 Task: Find connections with filter location Khetia with filter topic #moneywith filter profile language English with filter current company PepsiCo with filter school Samrat Ashok Technological Institute with filter industry Economic Programs with filter service category FIle Management with filter keywords title Sales Associate
Action: Mouse moved to (295, 198)
Screenshot: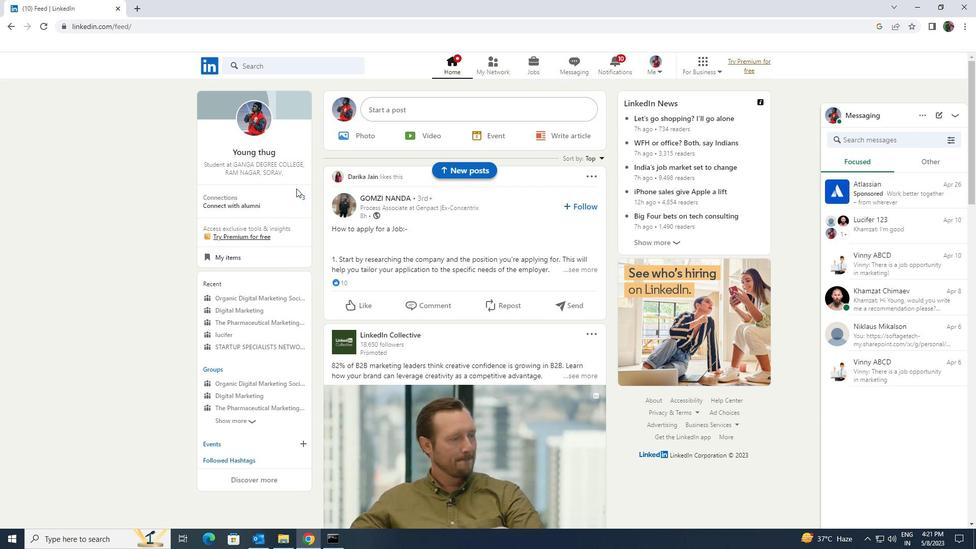 
Action: Mouse pressed left at (295, 198)
Screenshot: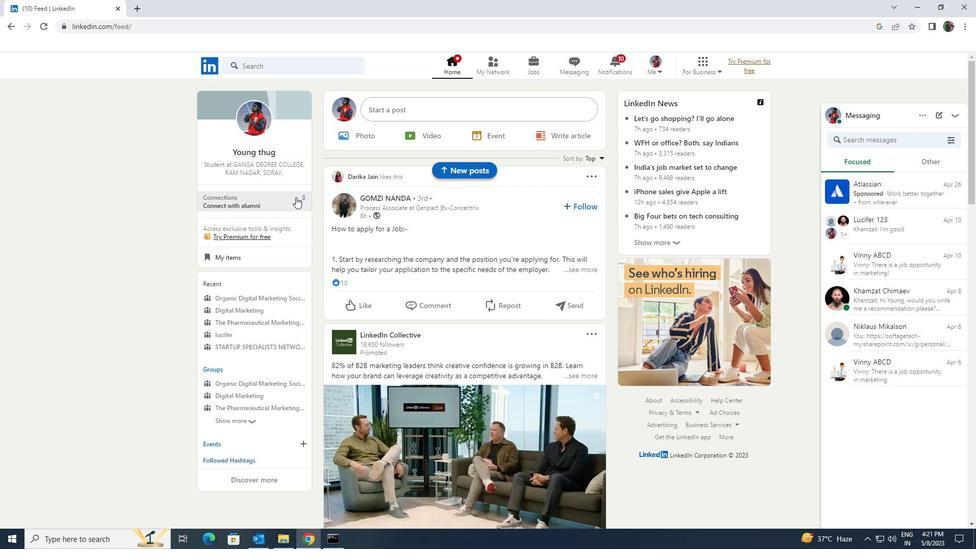 
Action: Mouse moved to (285, 123)
Screenshot: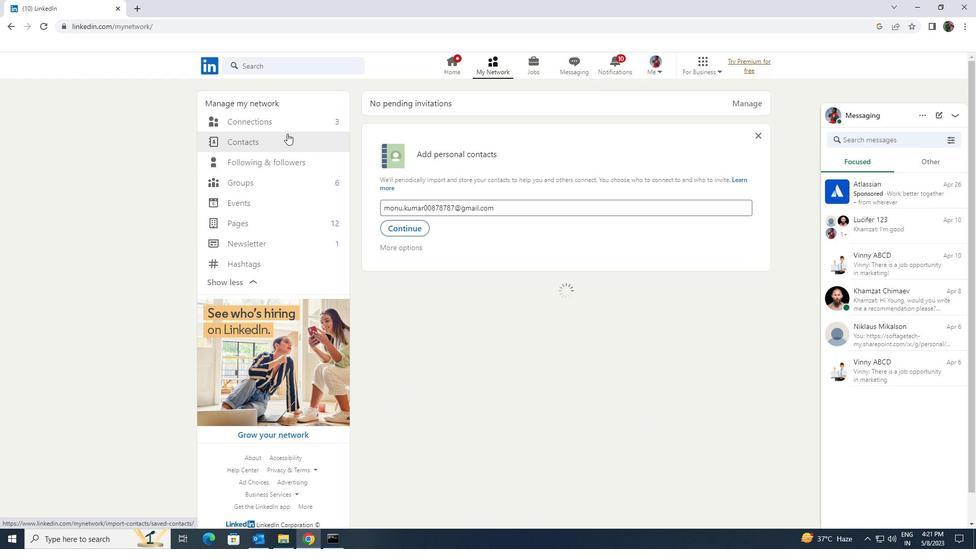 
Action: Mouse pressed left at (285, 123)
Screenshot: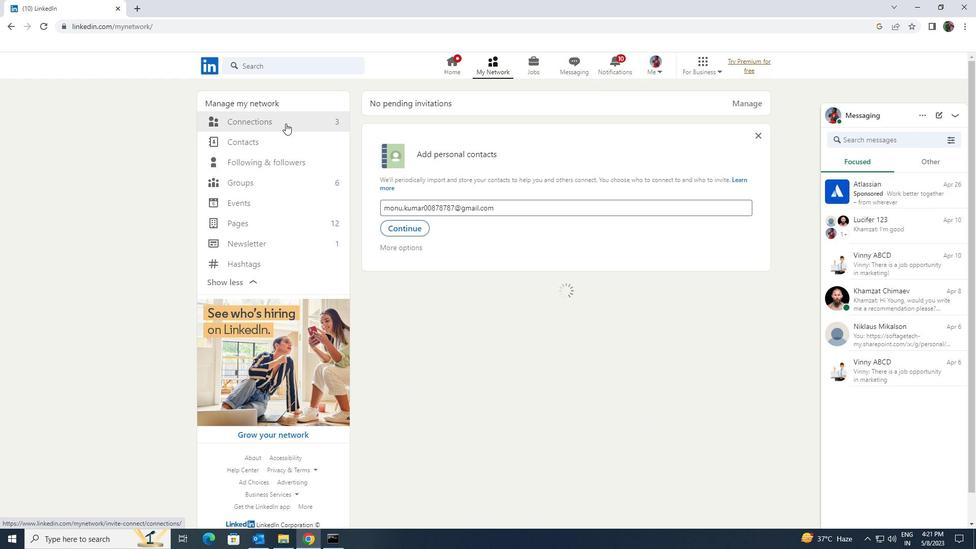 
Action: Mouse moved to (556, 125)
Screenshot: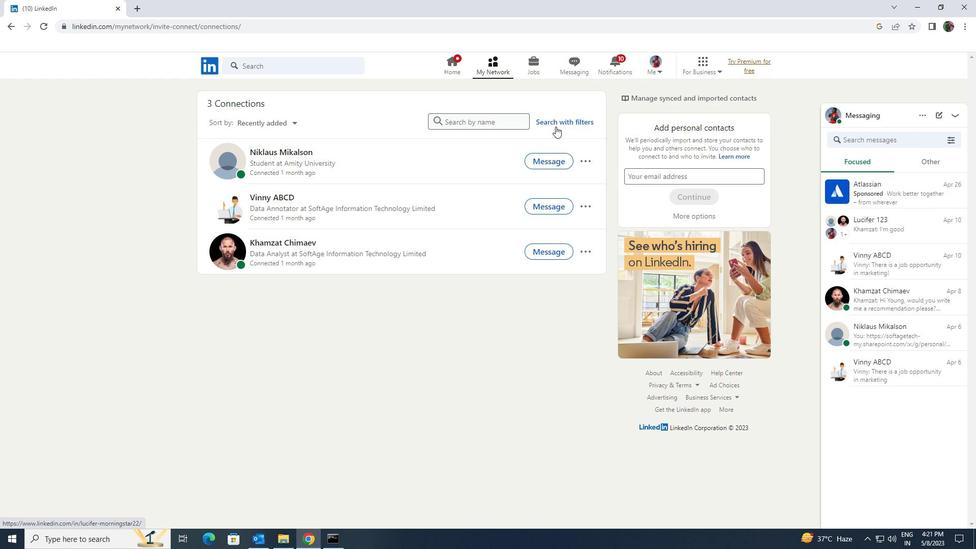 
Action: Mouse pressed left at (556, 125)
Screenshot: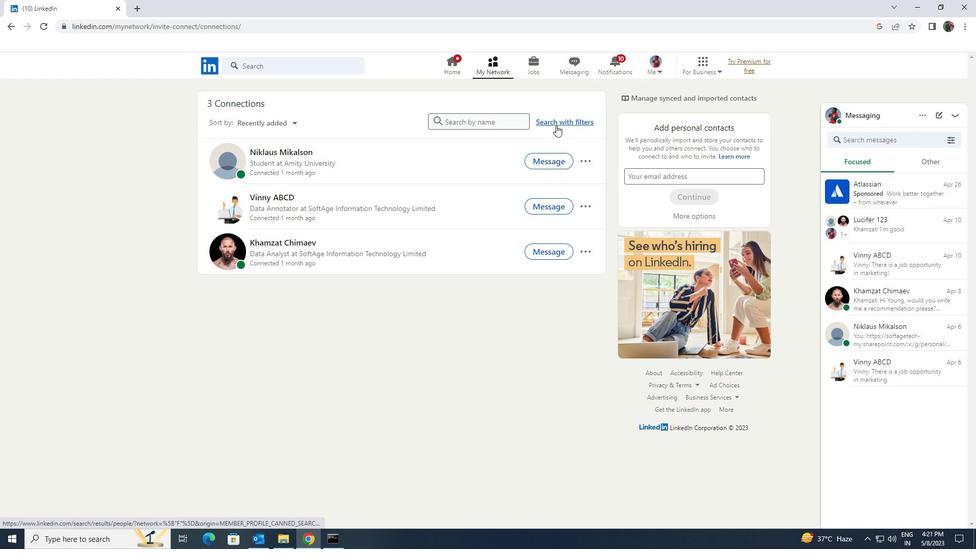 
Action: Mouse moved to (522, 96)
Screenshot: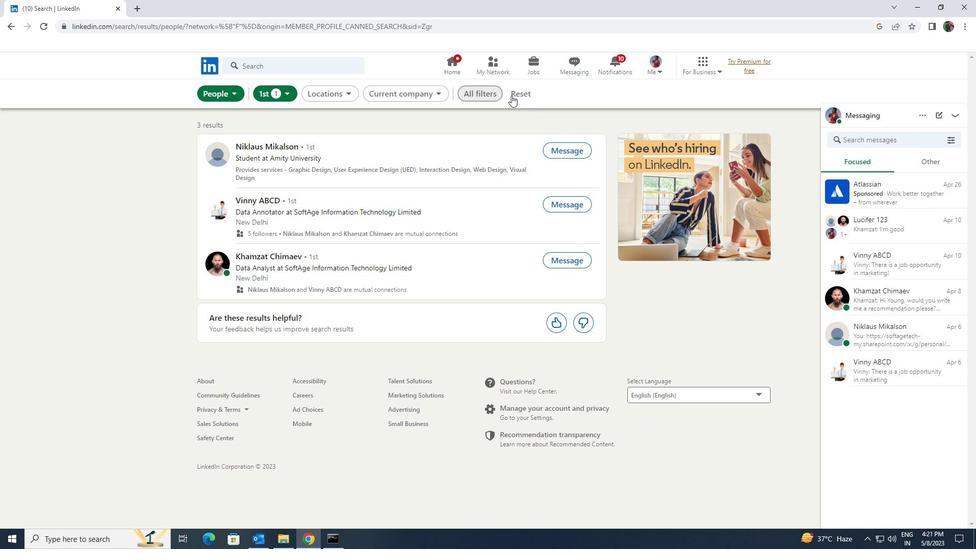 
Action: Mouse pressed left at (522, 96)
Screenshot: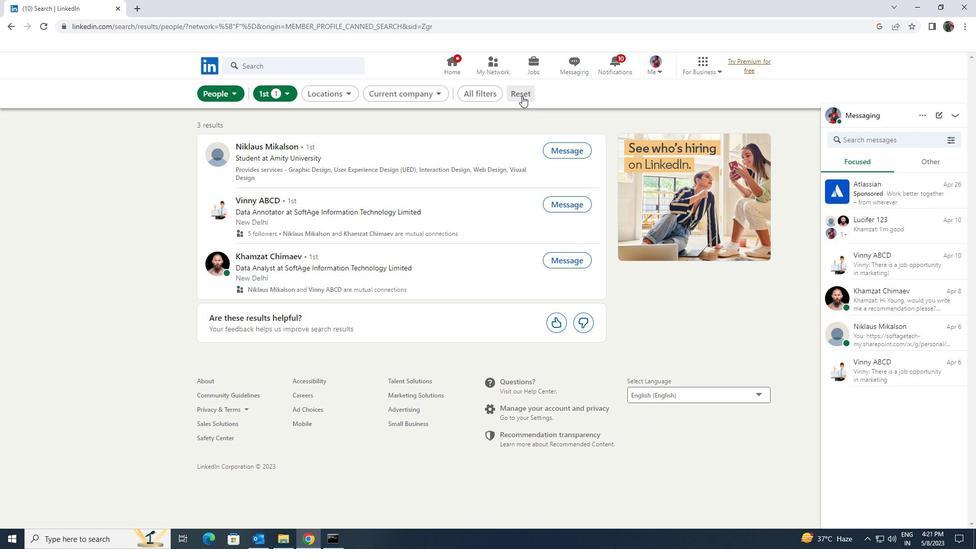 
Action: Mouse moved to (486, 93)
Screenshot: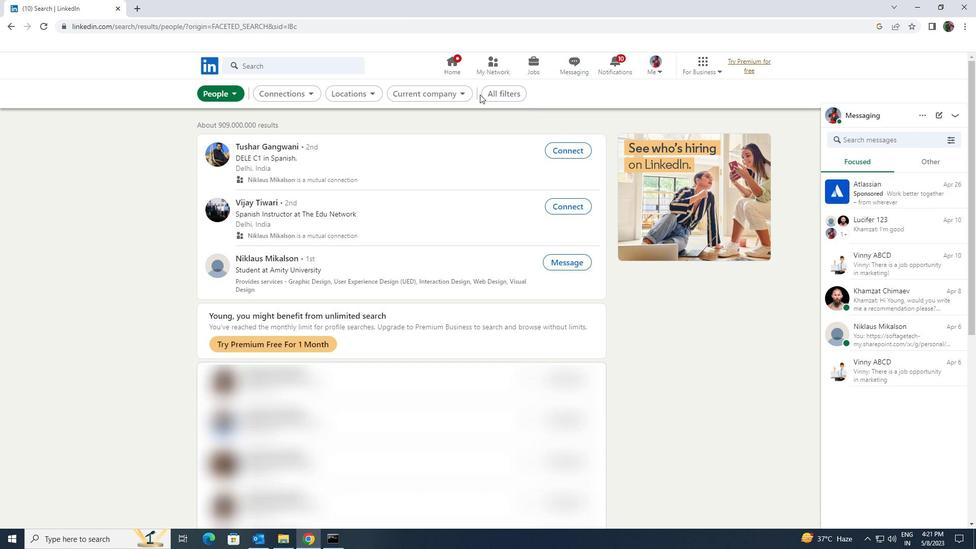 
Action: Mouse pressed left at (486, 93)
Screenshot: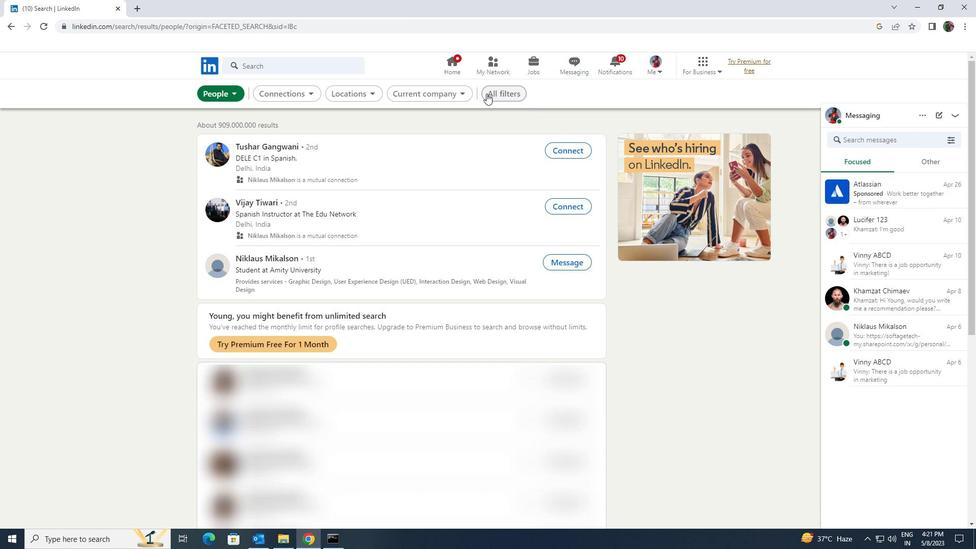 
Action: Mouse moved to (846, 396)
Screenshot: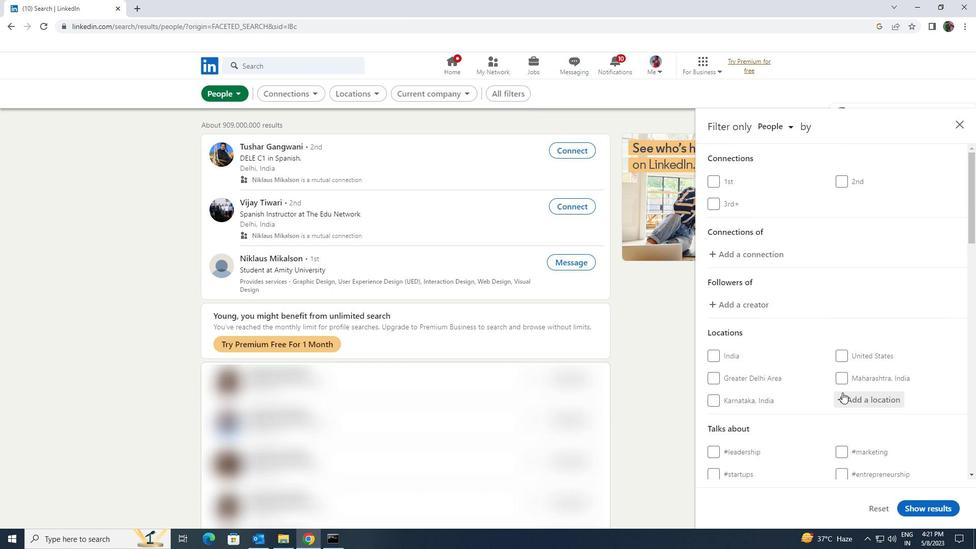 
Action: Mouse pressed left at (846, 396)
Screenshot: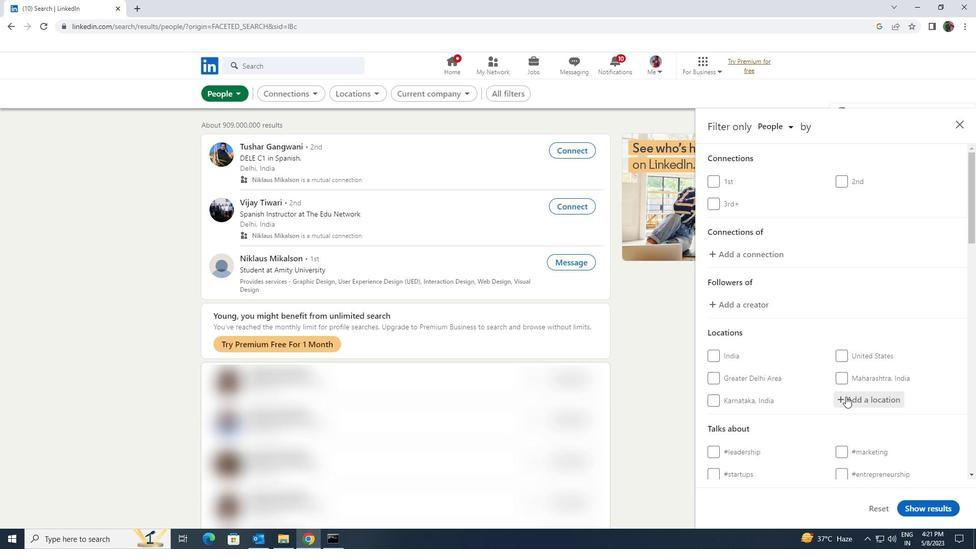 
Action: Key pressed <Key.shift>KHR<Key.backspace>ETIA
Screenshot: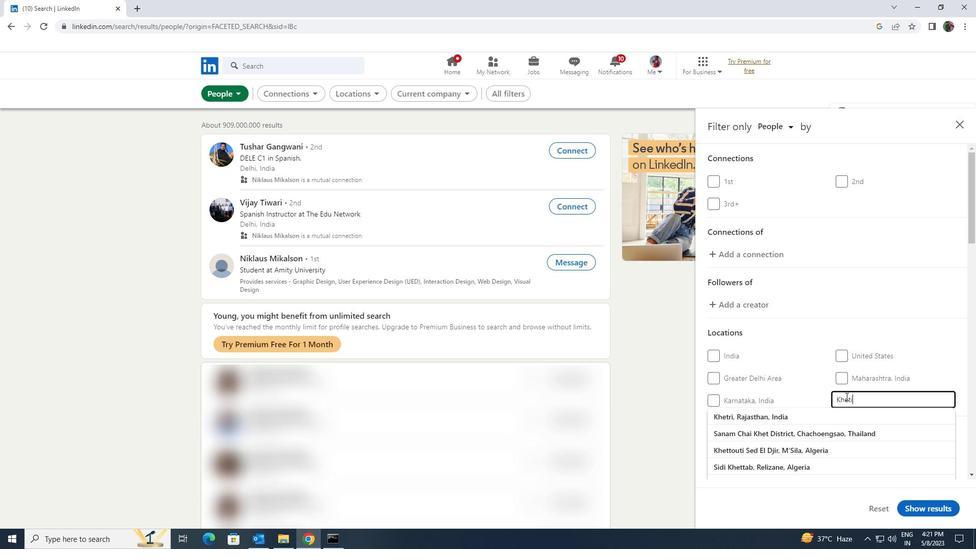 
Action: Mouse scrolled (846, 396) with delta (0, 0)
Screenshot: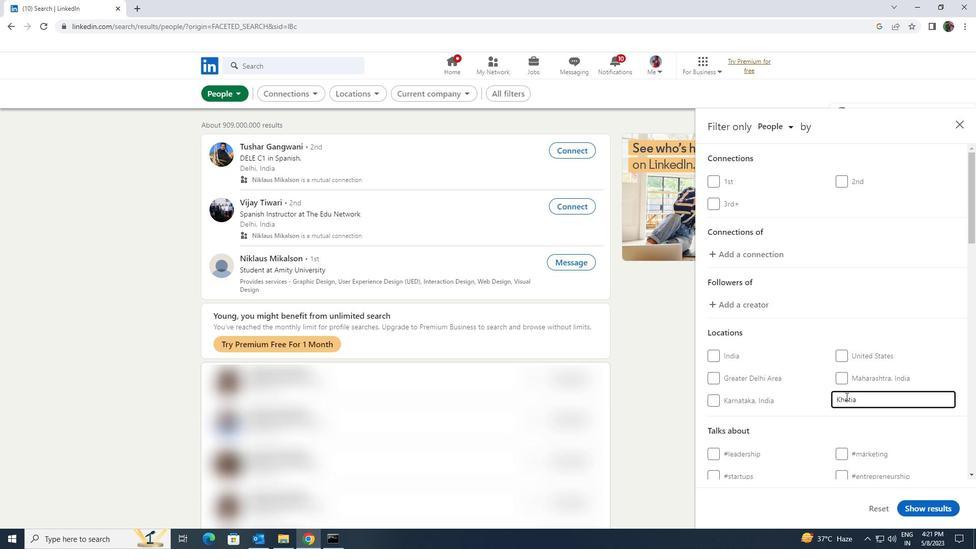 
Action: Mouse scrolled (846, 396) with delta (0, 0)
Screenshot: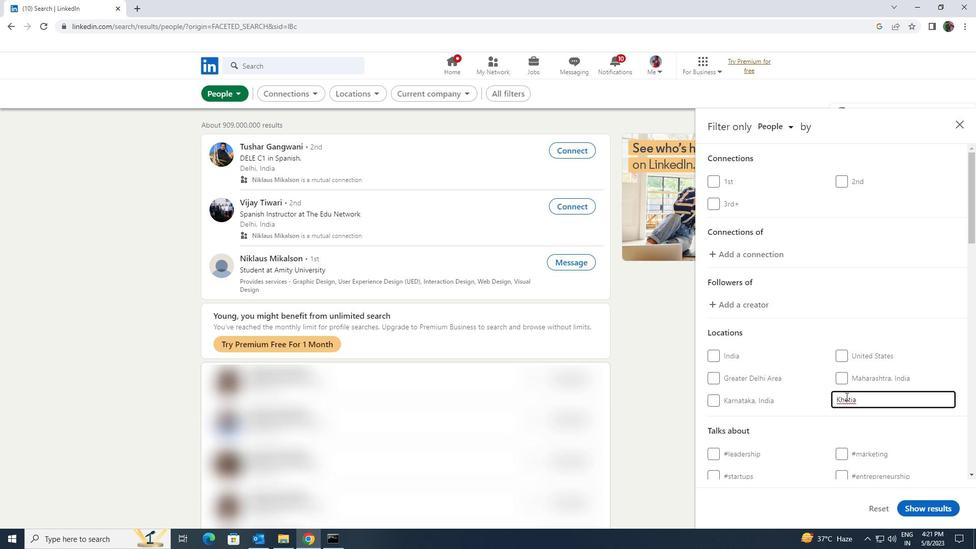 
Action: Mouse pressed left at (846, 396)
Screenshot: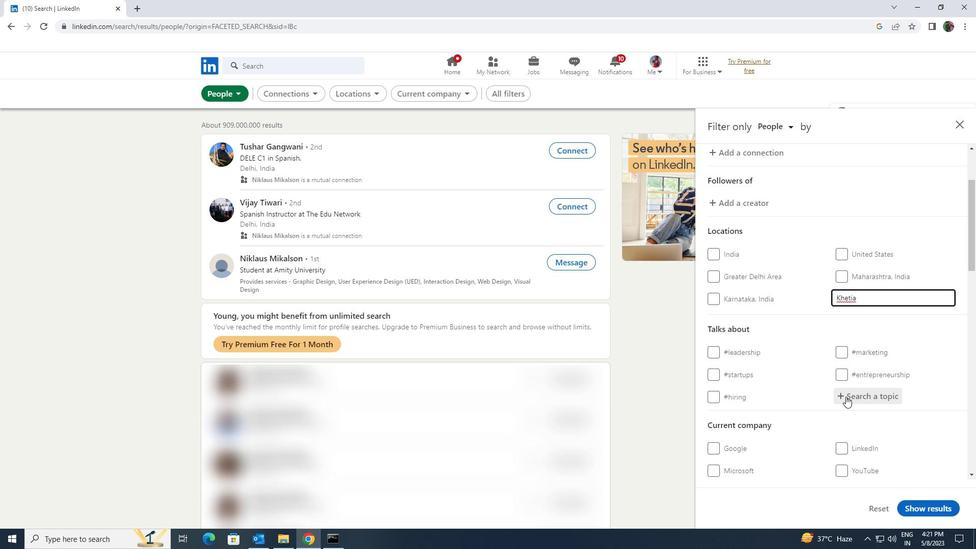
Action: Key pressed <Key.shift><Key.shift><Key.shift><Key.shift>MONEY
Screenshot: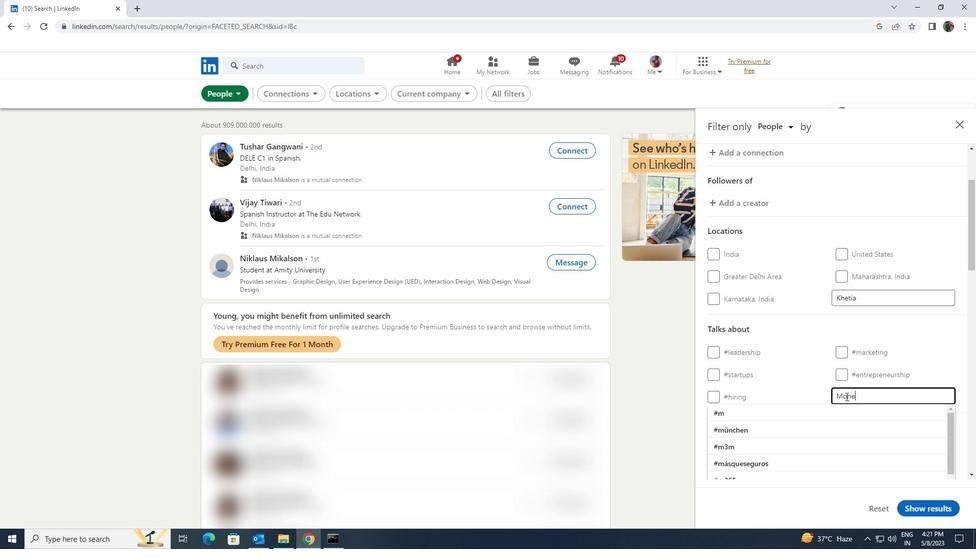 
Action: Mouse moved to (843, 407)
Screenshot: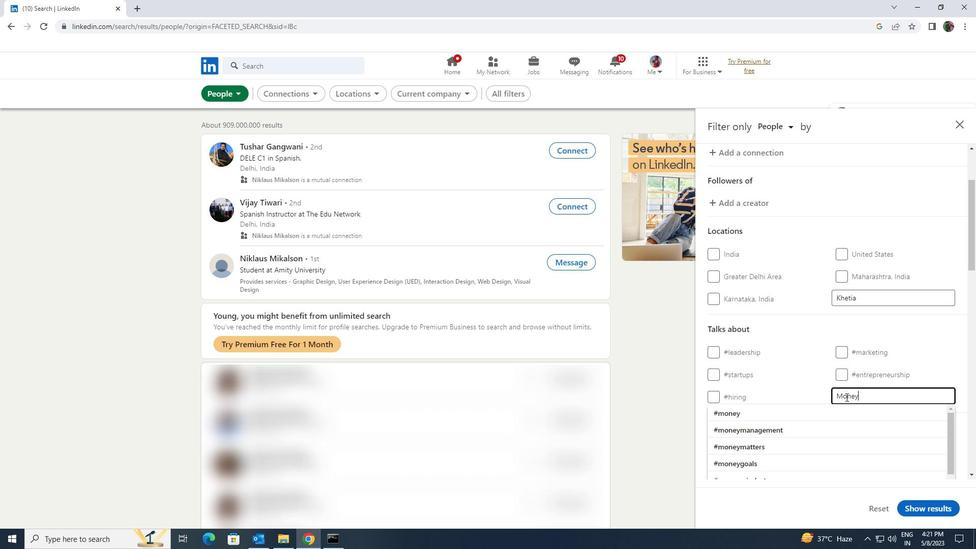 
Action: Mouse pressed left at (843, 407)
Screenshot: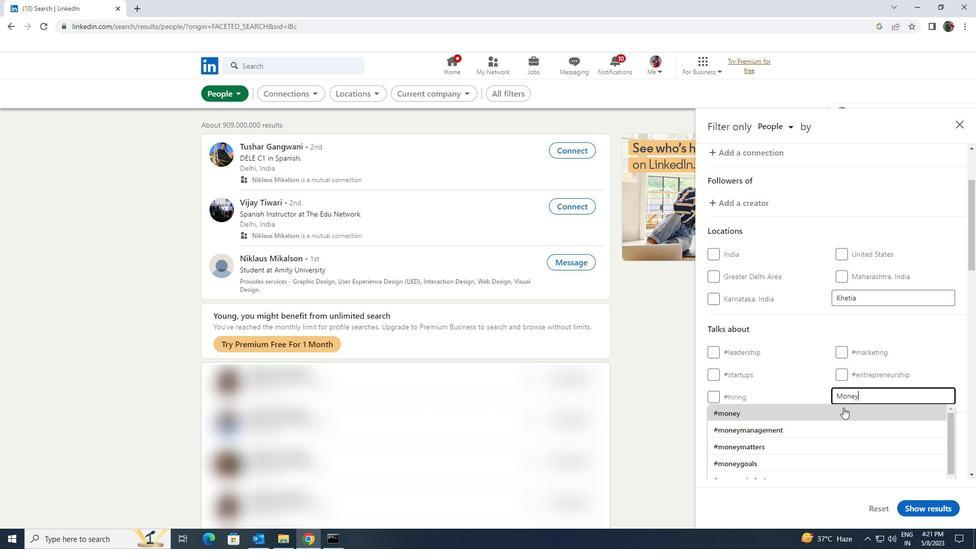 
Action: Mouse scrolled (843, 407) with delta (0, 0)
Screenshot: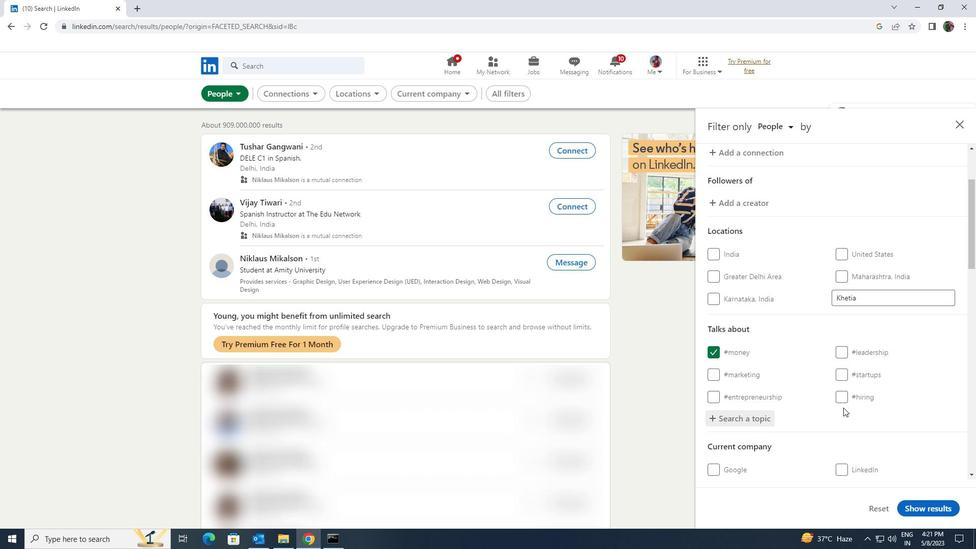 
Action: Mouse scrolled (843, 407) with delta (0, 0)
Screenshot: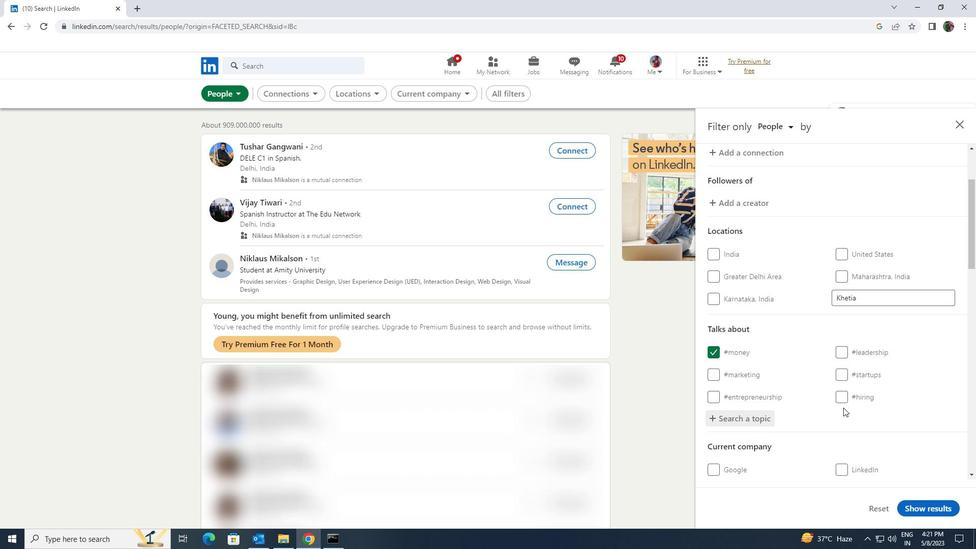 
Action: Mouse scrolled (843, 407) with delta (0, 0)
Screenshot: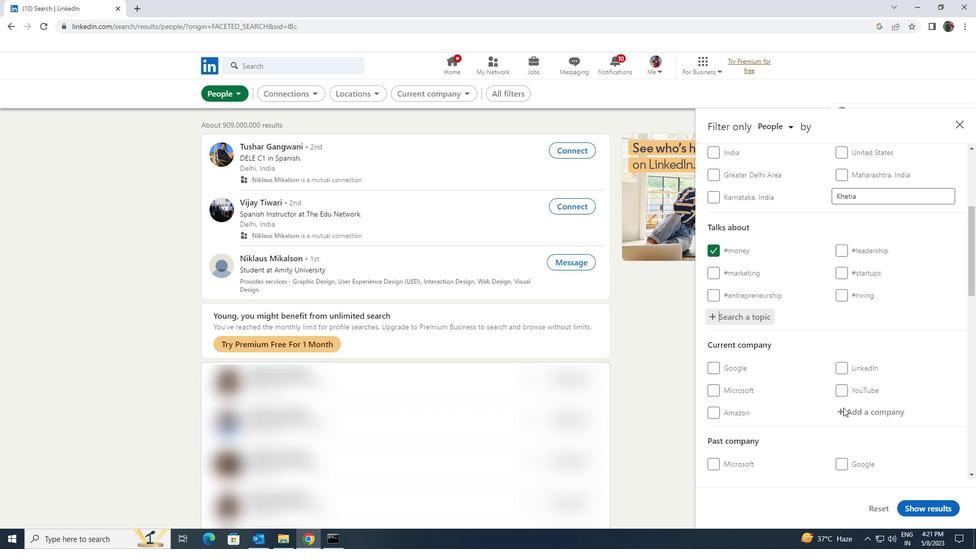 
Action: Mouse moved to (844, 408)
Screenshot: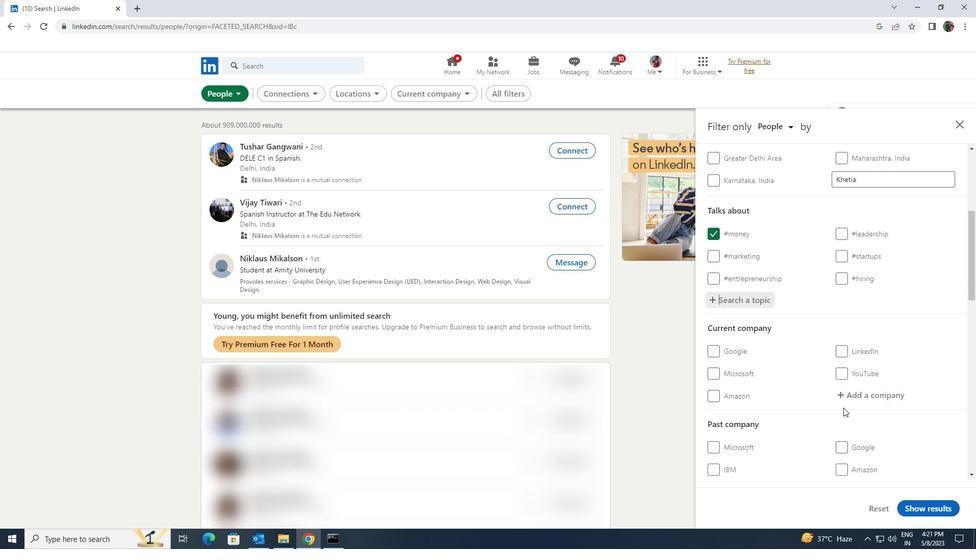 
Action: Mouse scrolled (844, 407) with delta (0, 0)
Screenshot: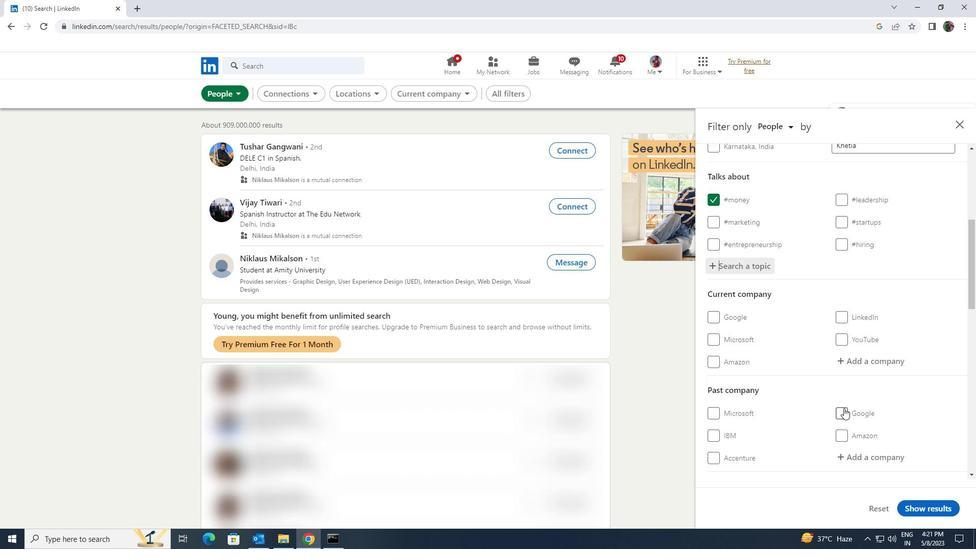 
Action: Mouse scrolled (844, 407) with delta (0, 0)
Screenshot: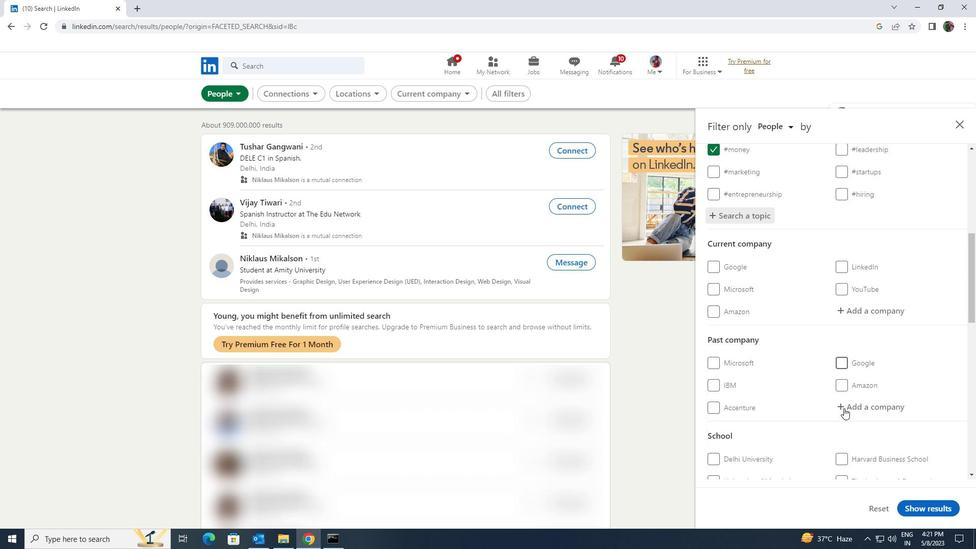 
Action: Mouse scrolled (844, 407) with delta (0, 0)
Screenshot: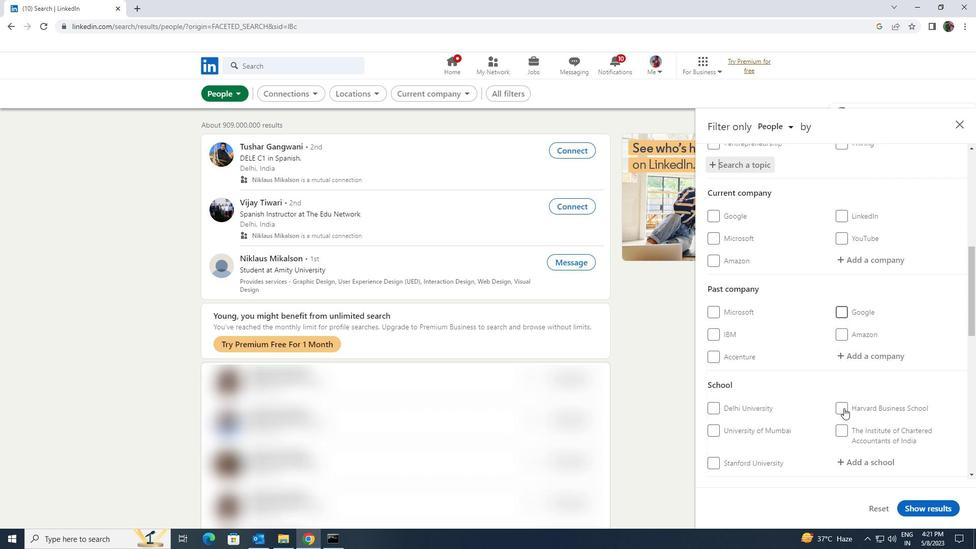 
Action: Mouse scrolled (844, 407) with delta (0, 0)
Screenshot: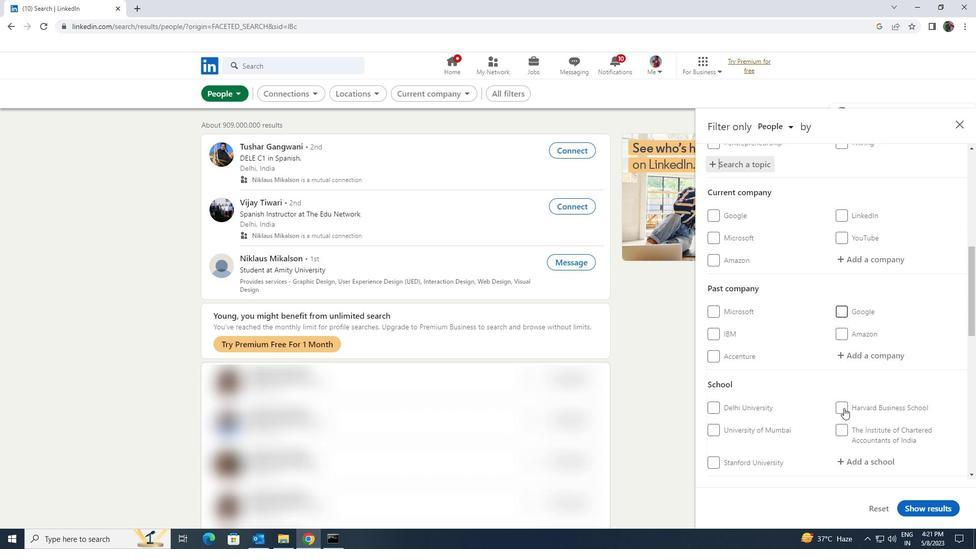 
Action: Mouse scrolled (844, 407) with delta (0, 0)
Screenshot: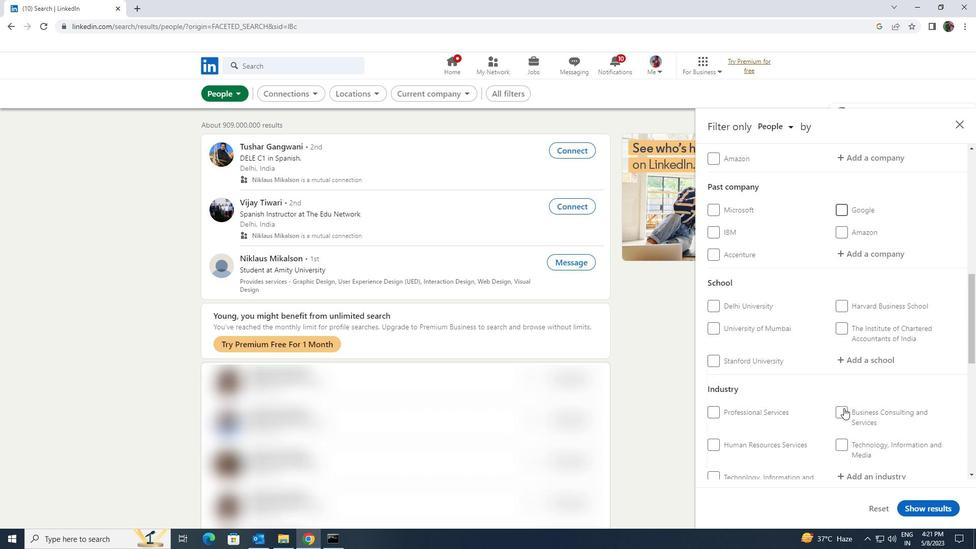 
Action: Mouse scrolled (844, 407) with delta (0, 0)
Screenshot: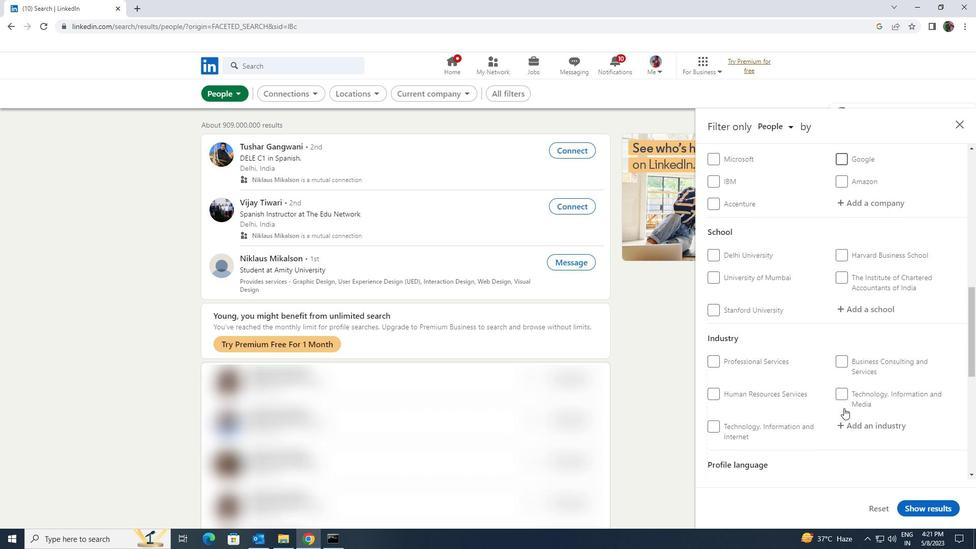 
Action: Mouse moved to (740, 435)
Screenshot: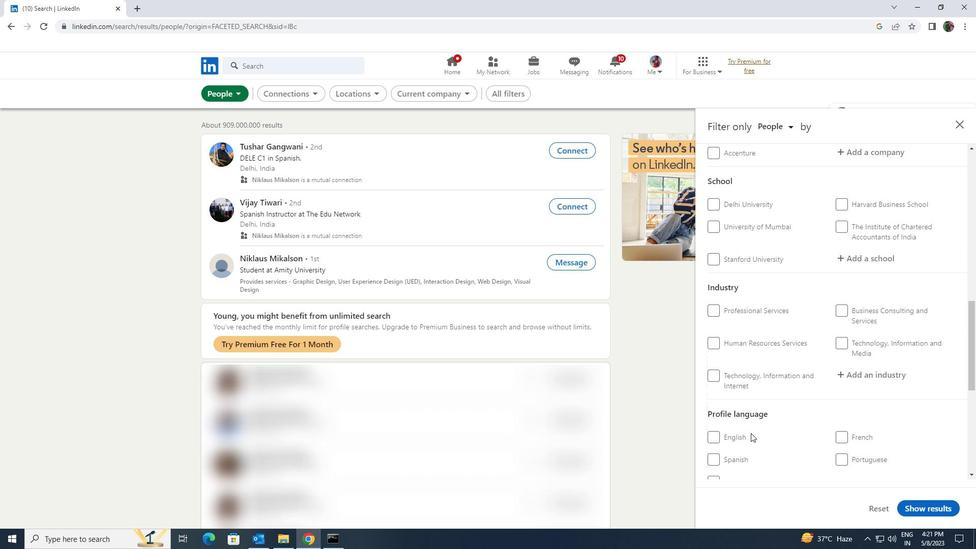 
Action: Mouse pressed left at (740, 435)
Screenshot: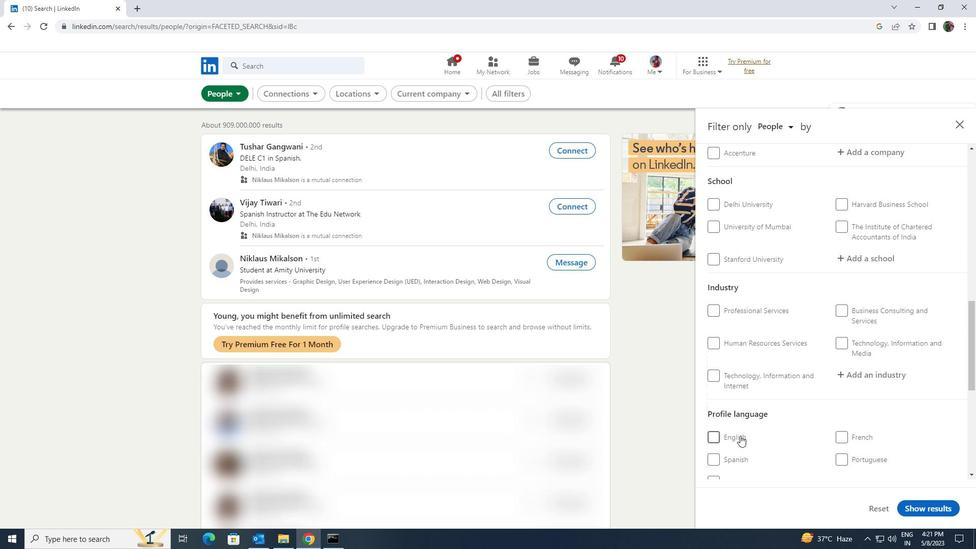 
Action: Mouse moved to (824, 416)
Screenshot: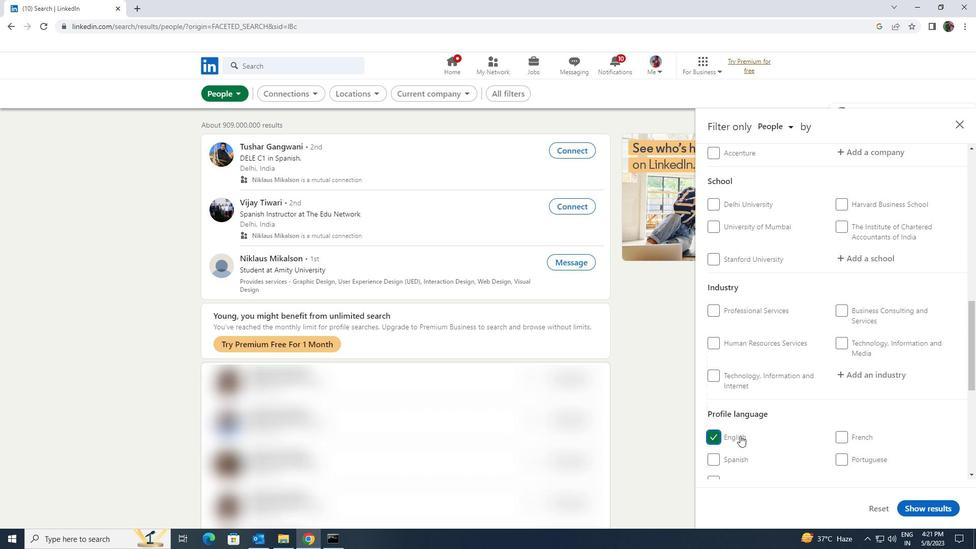 
Action: Mouse scrolled (824, 417) with delta (0, 0)
Screenshot: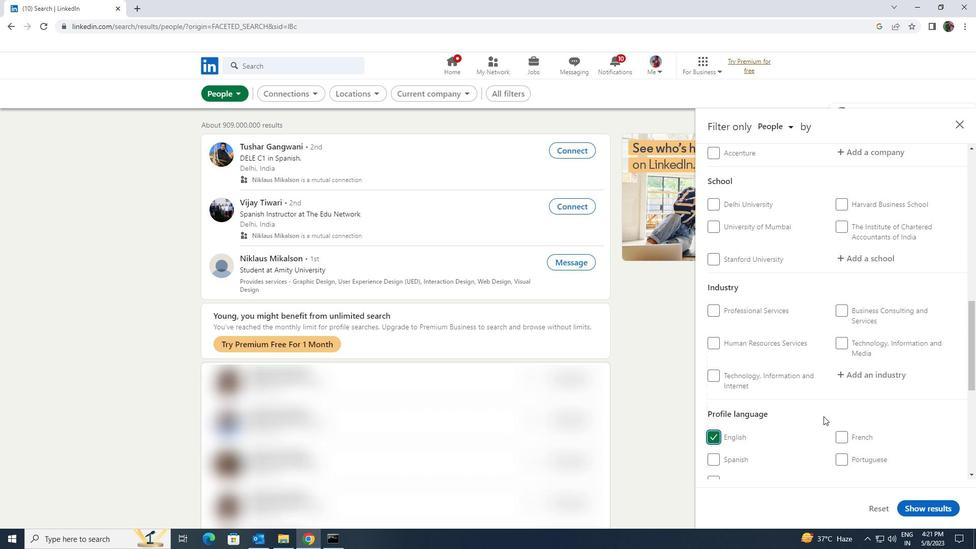 
Action: Mouse scrolled (824, 417) with delta (0, 0)
Screenshot: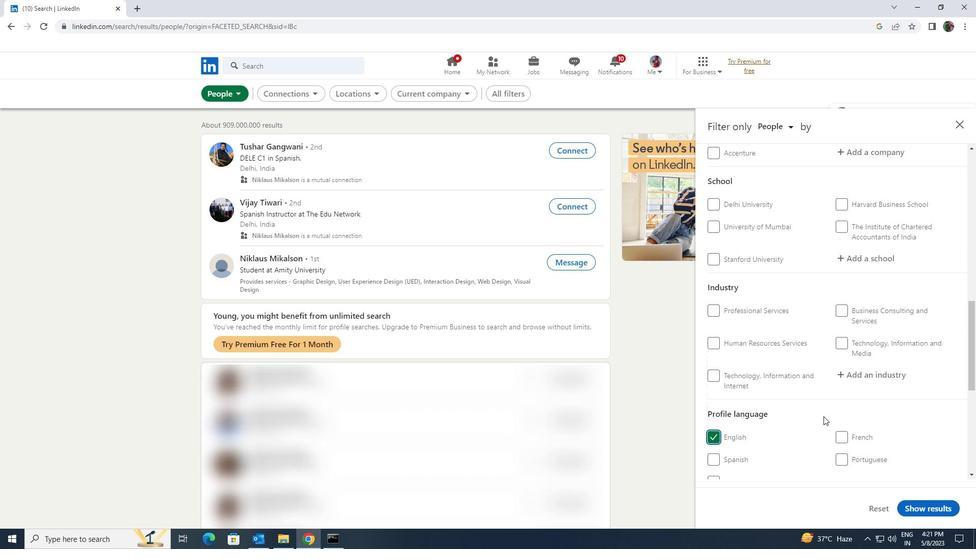 
Action: Mouse moved to (824, 416)
Screenshot: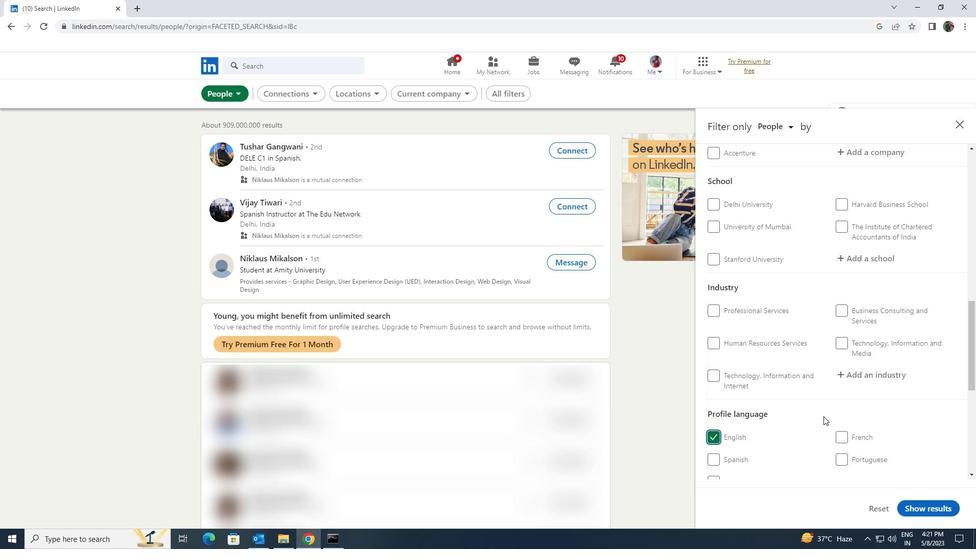 
Action: Mouse scrolled (824, 416) with delta (0, 0)
Screenshot: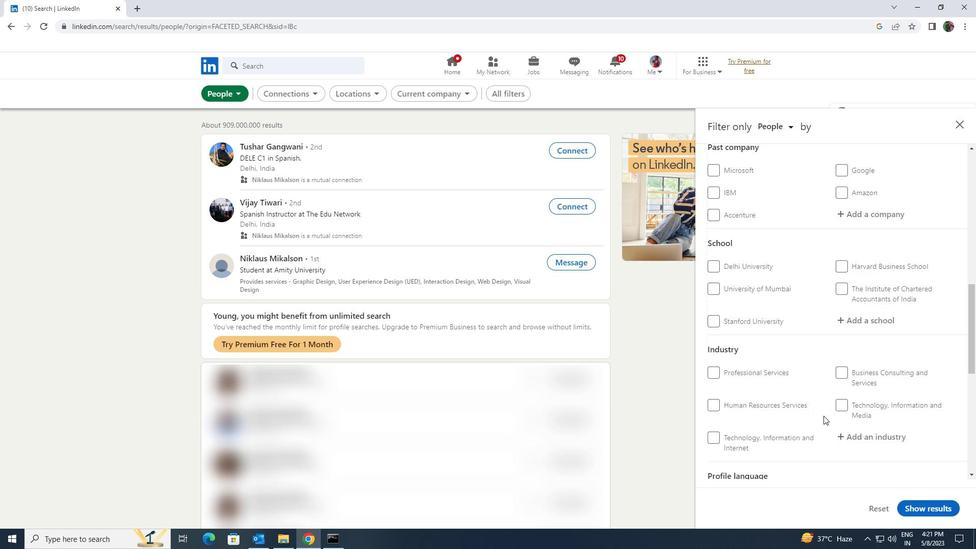 
Action: Mouse scrolled (824, 416) with delta (0, 0)
Screenshot: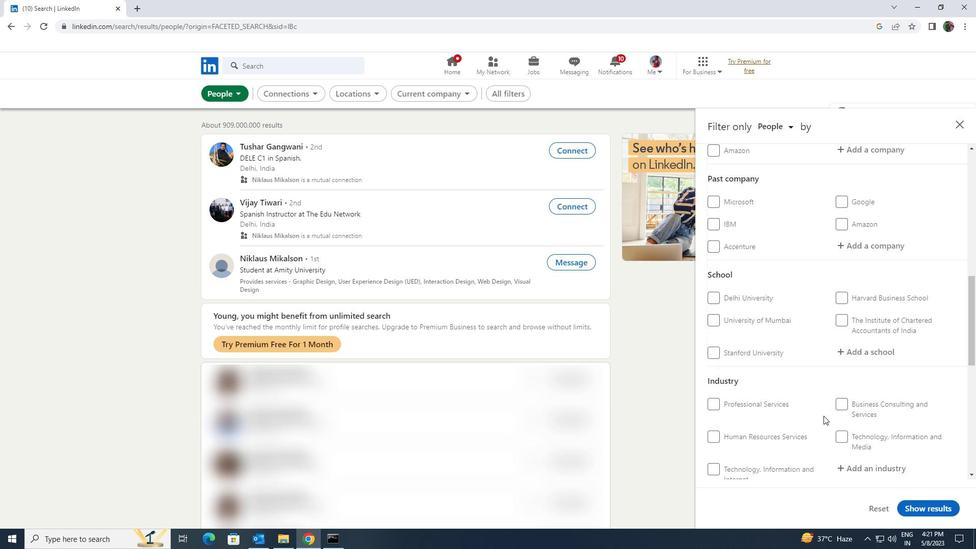 
Action: Mouse scrolled (824, 416) with delta (0, 0)
Screenshot: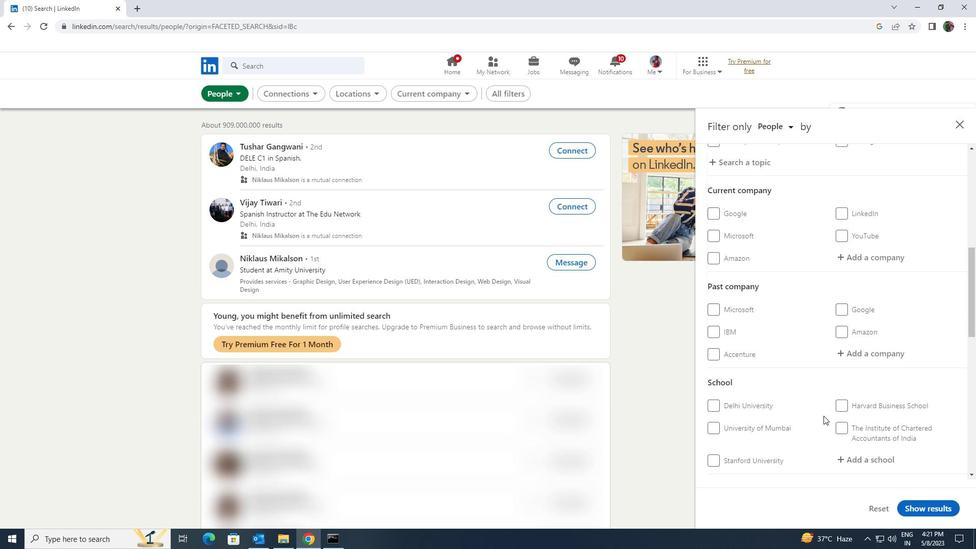 
Action: Mouse scrolled (824, 416) with delta (0, 0)
Screenshot: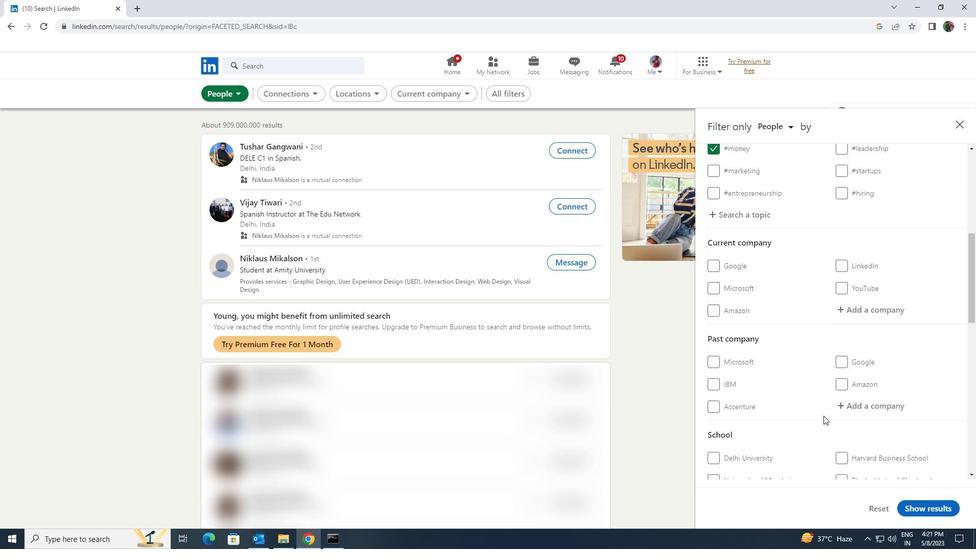 
Action: Mouse scrolled (824, 416) with delta (0, 0)
Screenshot: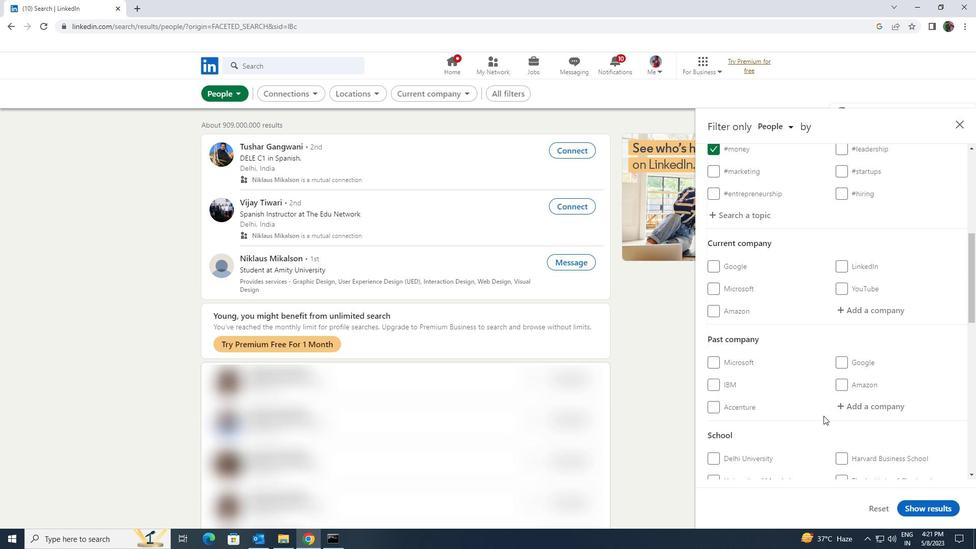 
Action: Mouse moved to (841, 409)
Screenshot: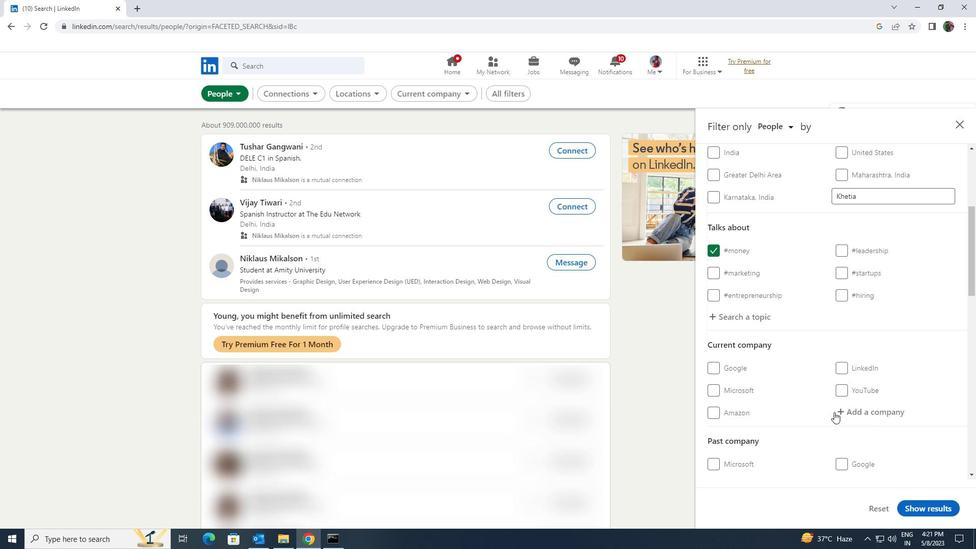 
Action: Mouse pressed left at (841, 409)
Screenshot: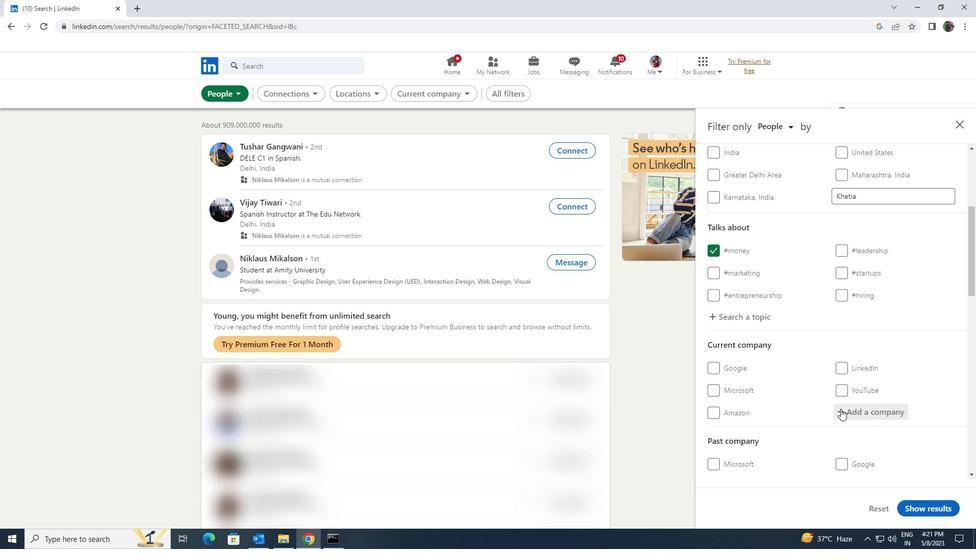 
Action: Key pressed <Key.shift>PEPSICO
Screenshot: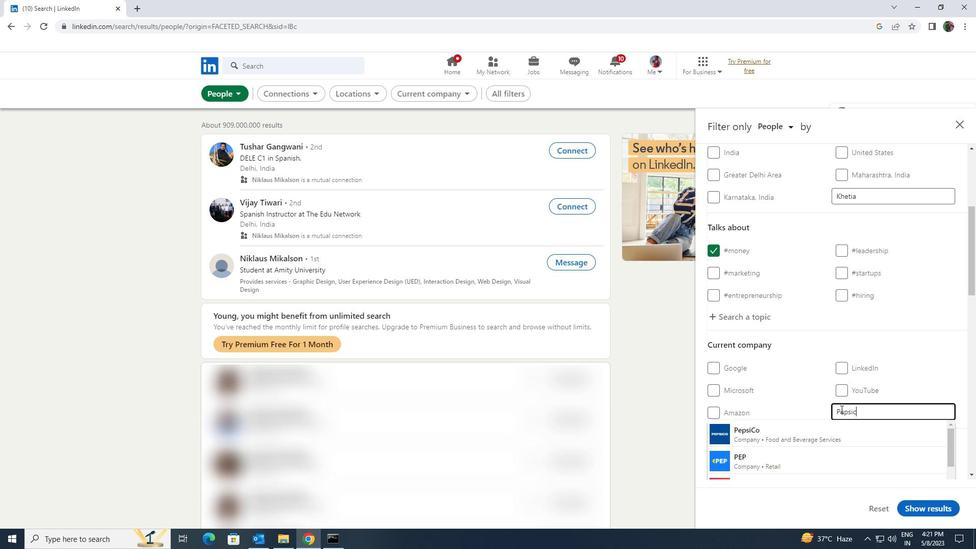 
Action: Mouse moved to (836, 426)
Screenshot: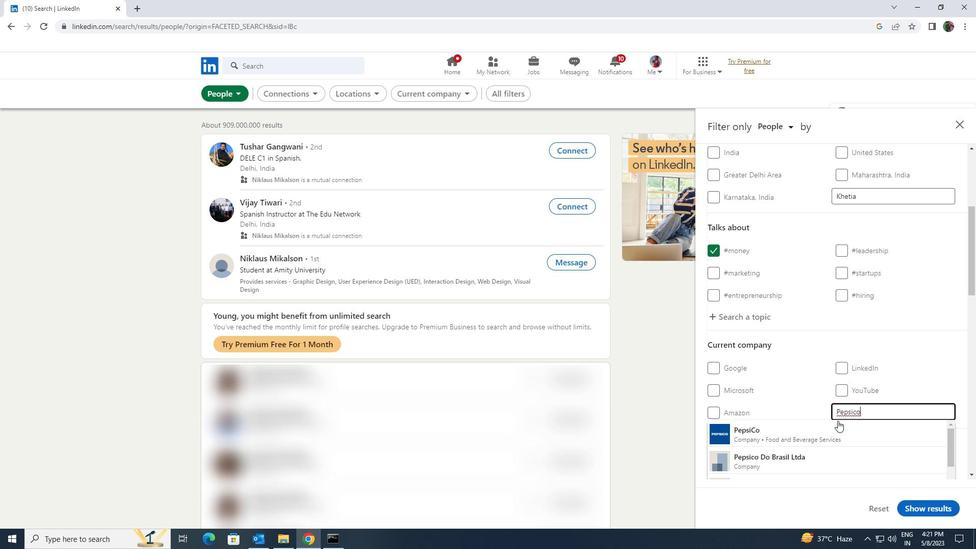 
Action: Mouse pressed left at (836, 426)
Screenshot: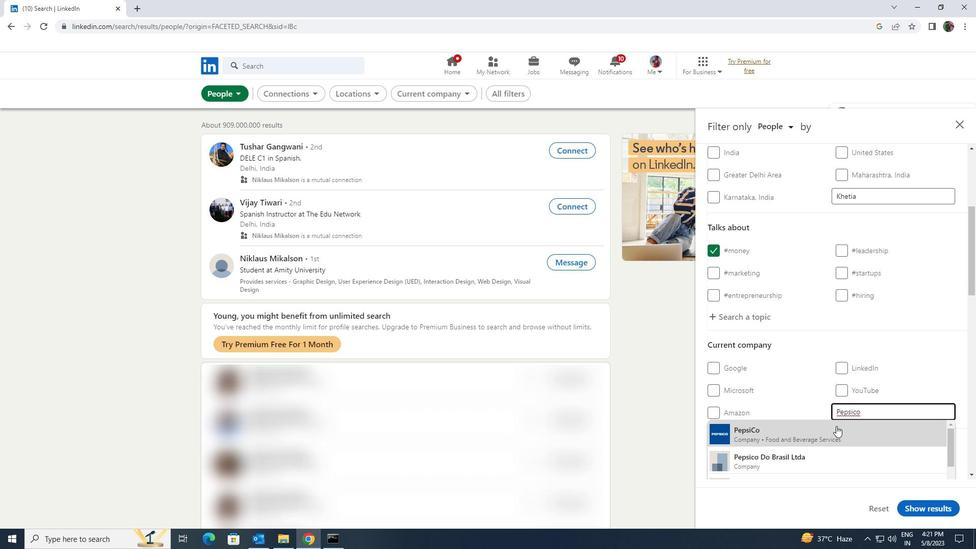 
Action: Mouse scrolled (836, 425) with delta (0, 0)
Screenshot: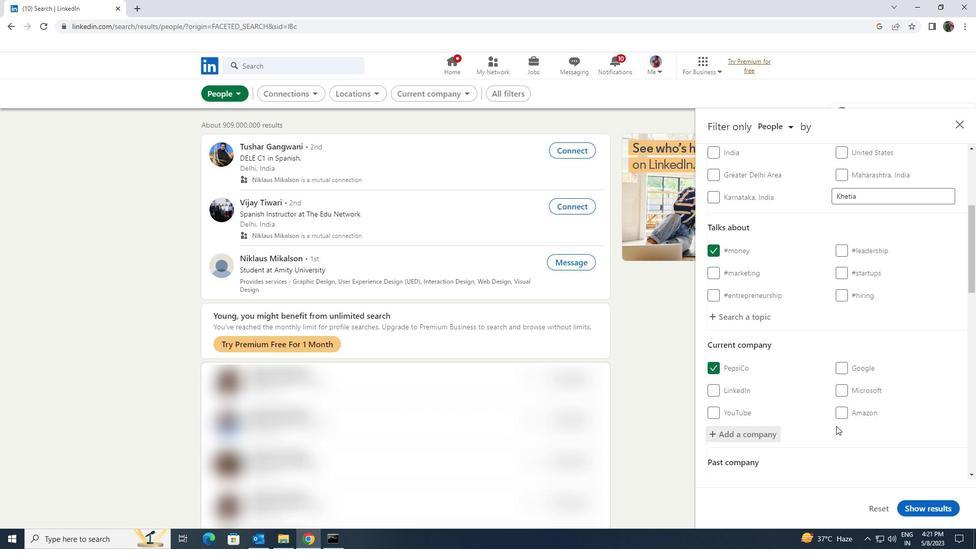 
Action: Mouse scrolled (836, 425) with delta (0, 0)
Screenshot: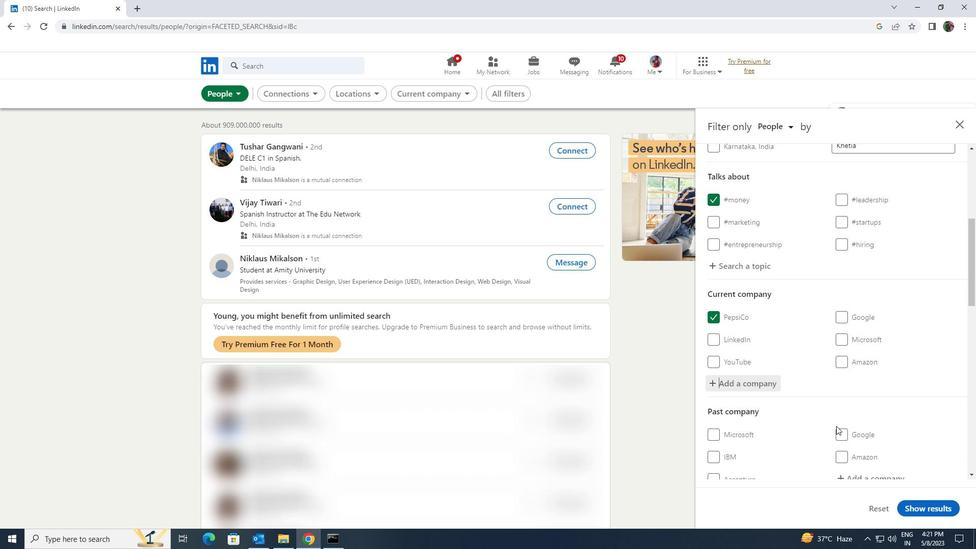 
Action: Mouse scrolled (836, 425) with delta (0, 0)
Screenshot: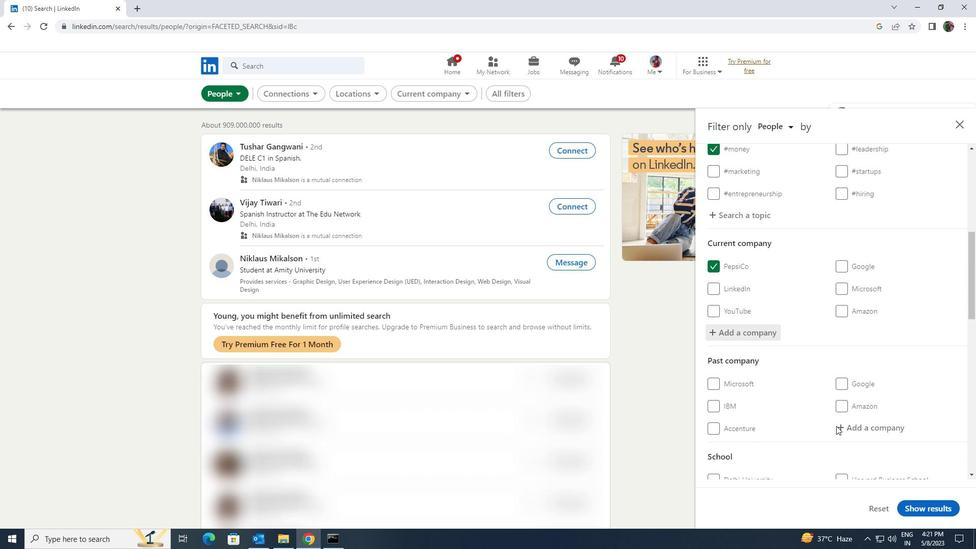 
Action: Mouse scrolled (836, 425) with delta (0, 0)
Screenshot: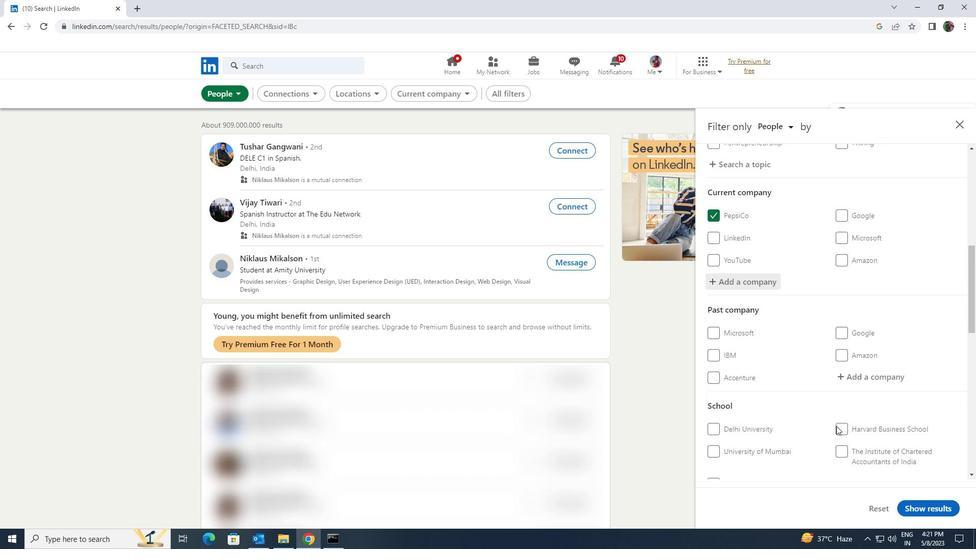 
Action: Mouse moved to (842, 428)
Screenshot: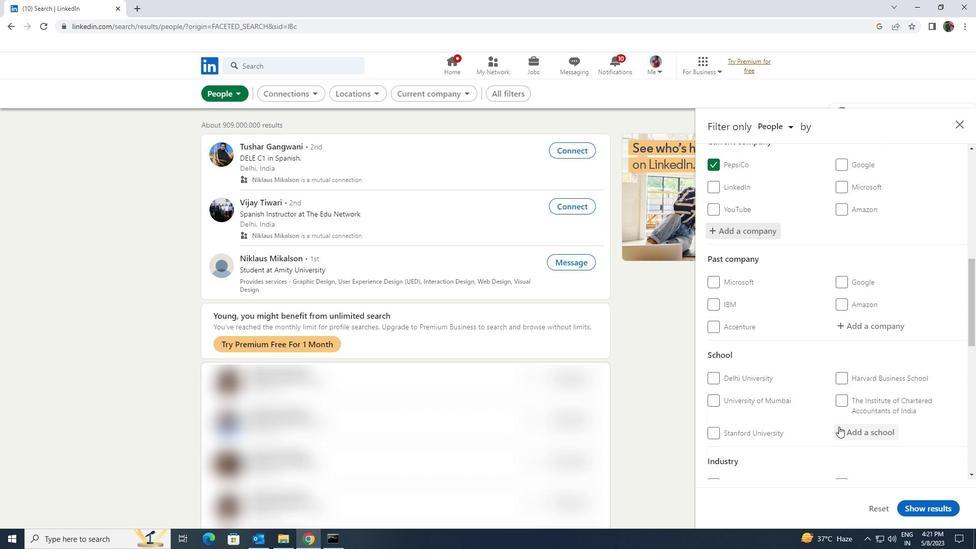 
Action: Mouse pressed left at (842, 428)
Screenshot: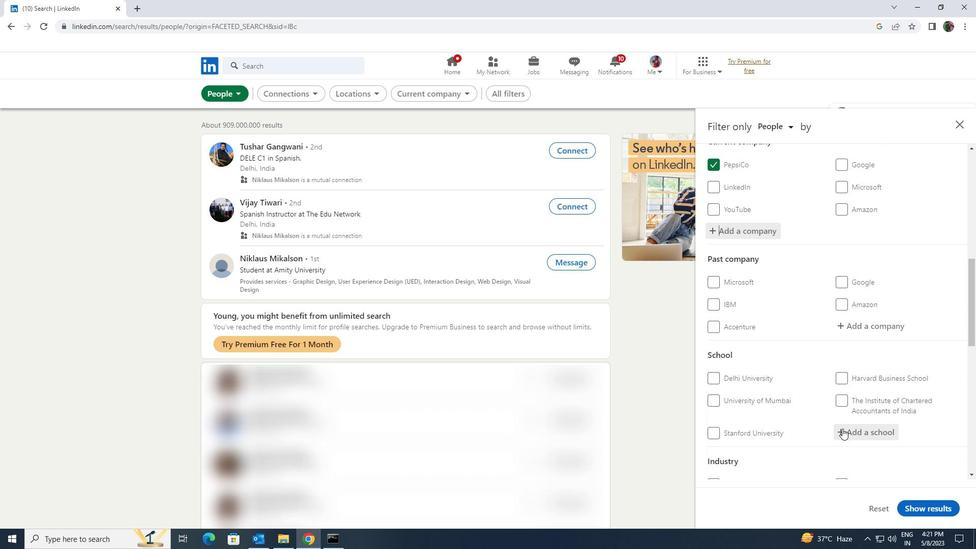 
Action: Key pressed <Key.shift><Key.shift><Key.shift><Key.shift><Key.shift>SAMRAT<Key.space>
Screenshot: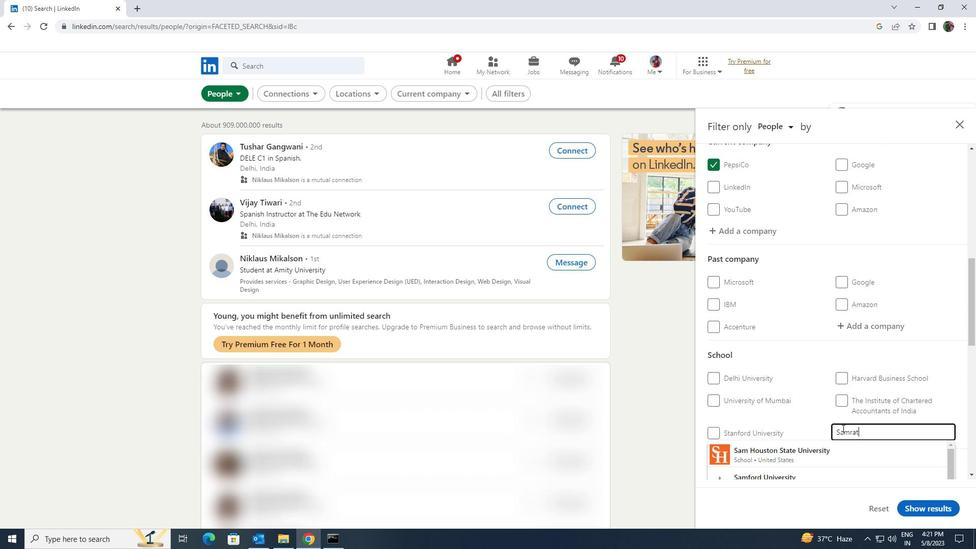 
Action: Mouse moved to (844, 444)
Screenshot: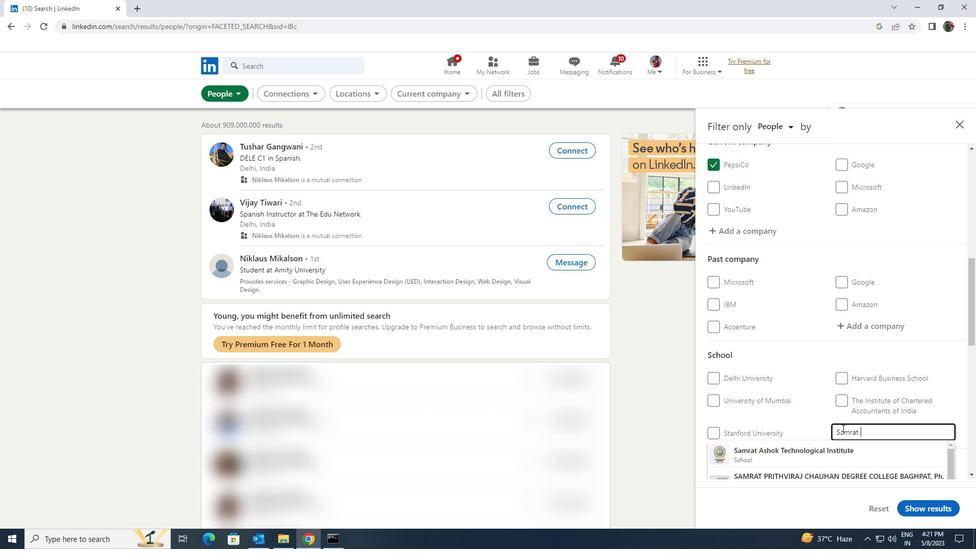 
Action: Mouse pressed left at (844, 444)
Screenshot: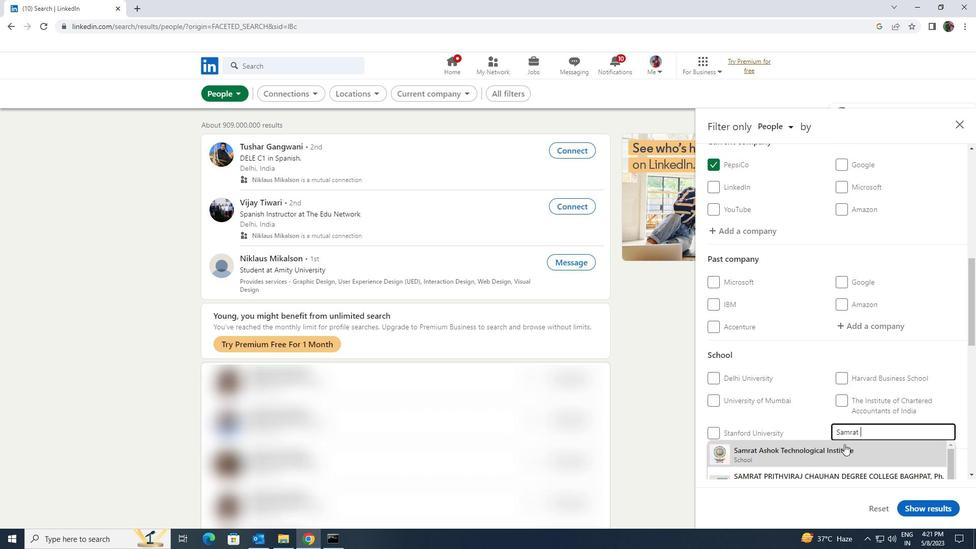 
Action: Mouse scrolled (844, 444) with delta (0, 0)
Screenshot: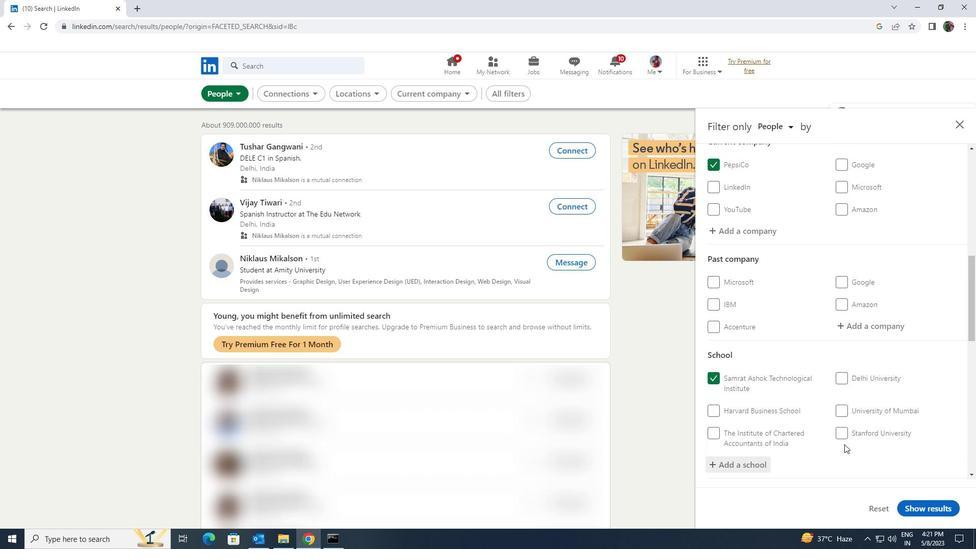 
Action: Mouse moved to (844, 444)
Screenshot: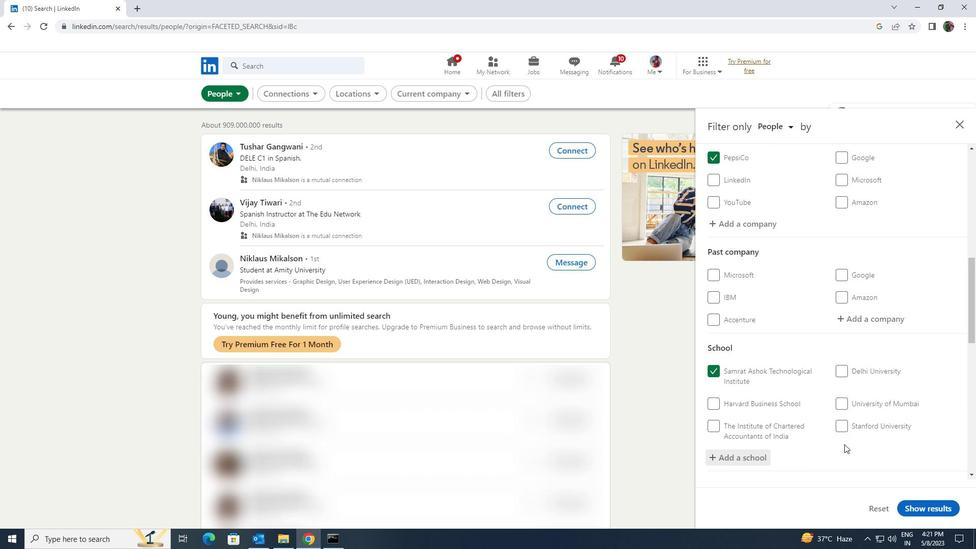 
Action: Mouse scrolled (844, 444) with delta (0, 0)
Screenshot: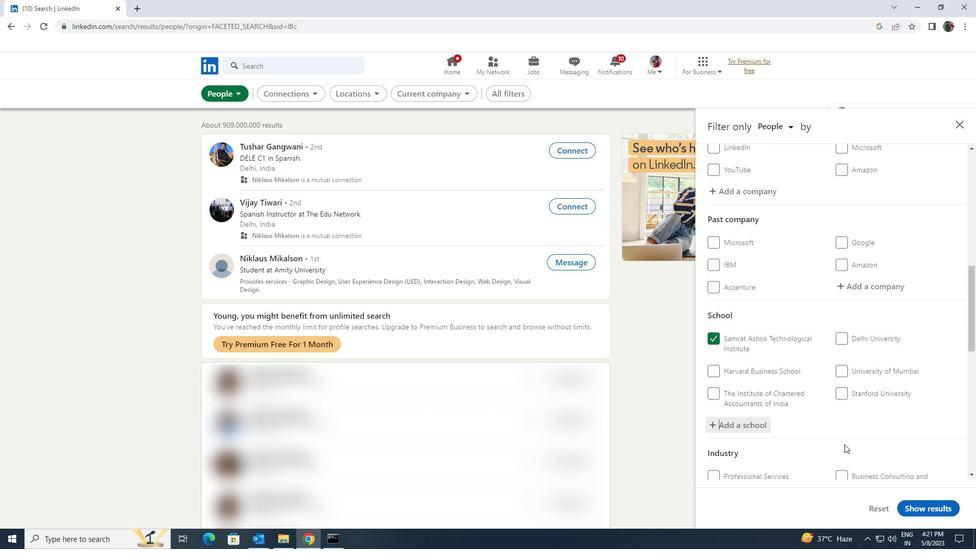 
Action: Mouse scrolled (844, 444) with delta (0, 0)
Screenshot: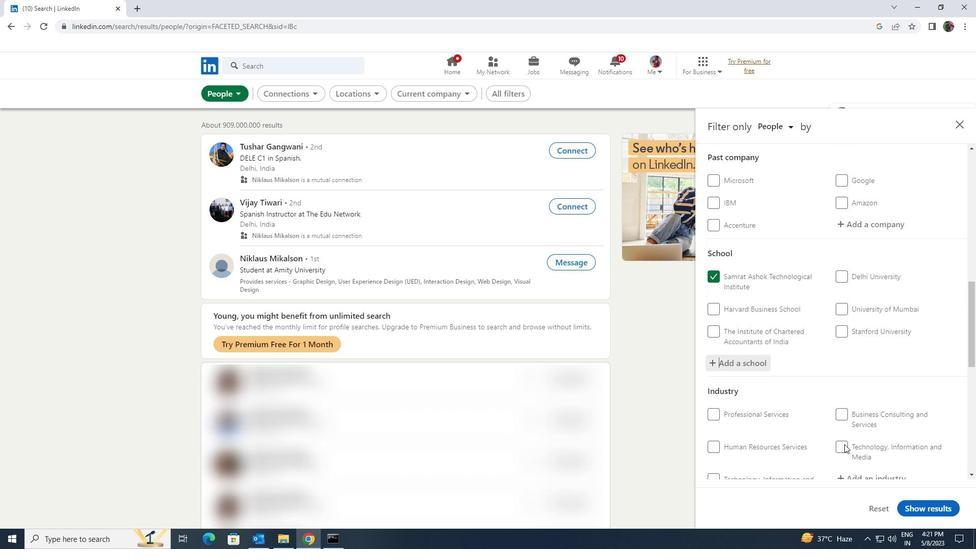 
Action: Mouse moved to (849, 430)
Screenshot: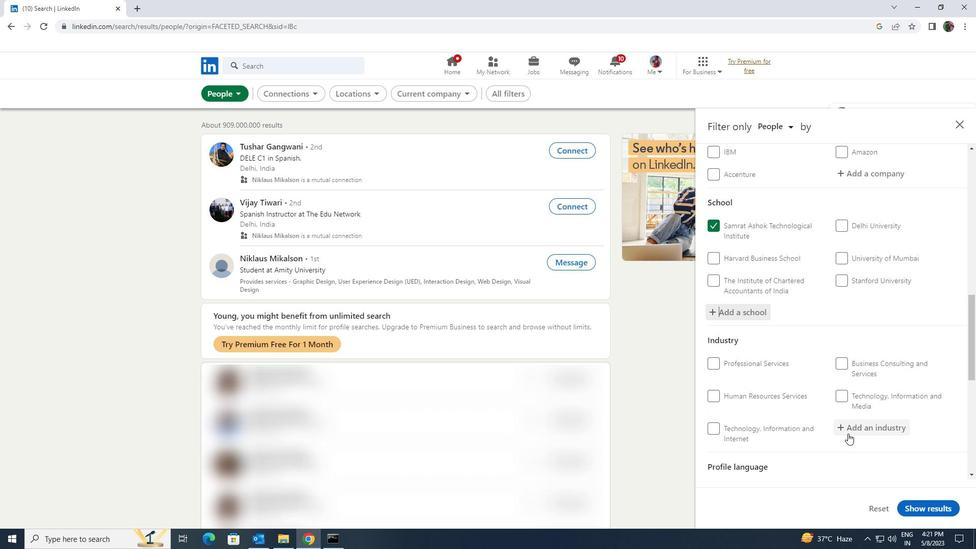 
Action: Mouse pressed left at (849, 430)
Screenshot: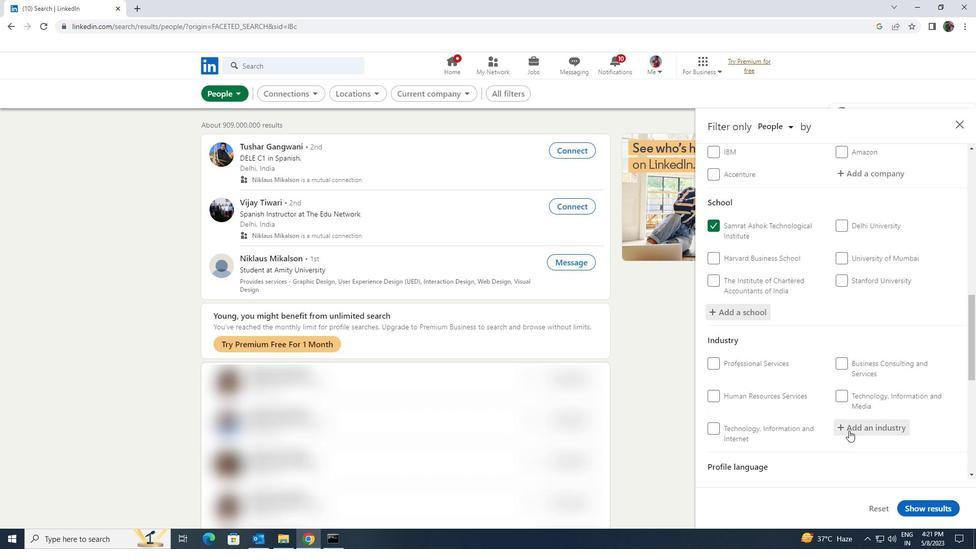 
Action: Key pressed <Key.shift><Key.shift><Key.shift><Key.shift><Key.shift><Key.shift><Key.shift><Key.shift>ECONOMICS<Key.backspace>
Screenshot: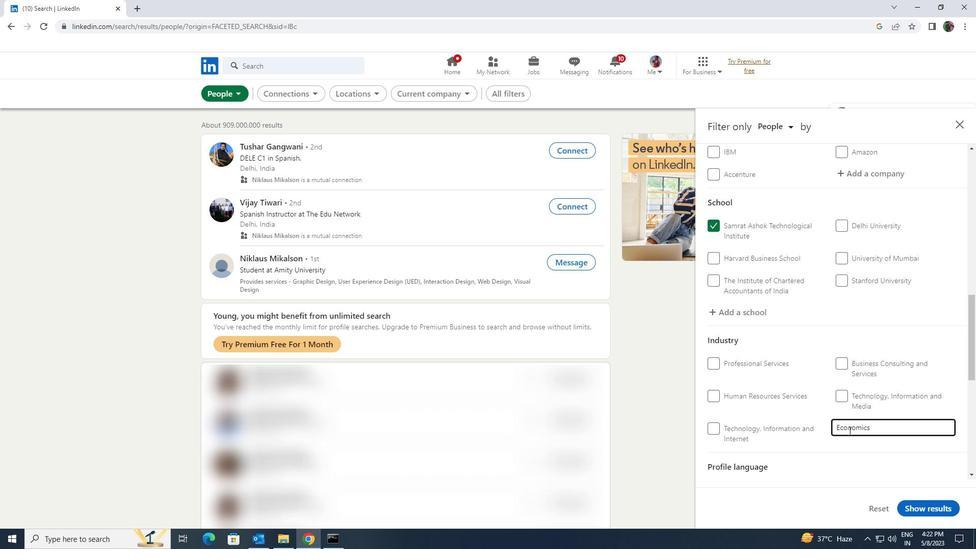 
Action: Mouse moved to (846, 435)
Screenshot: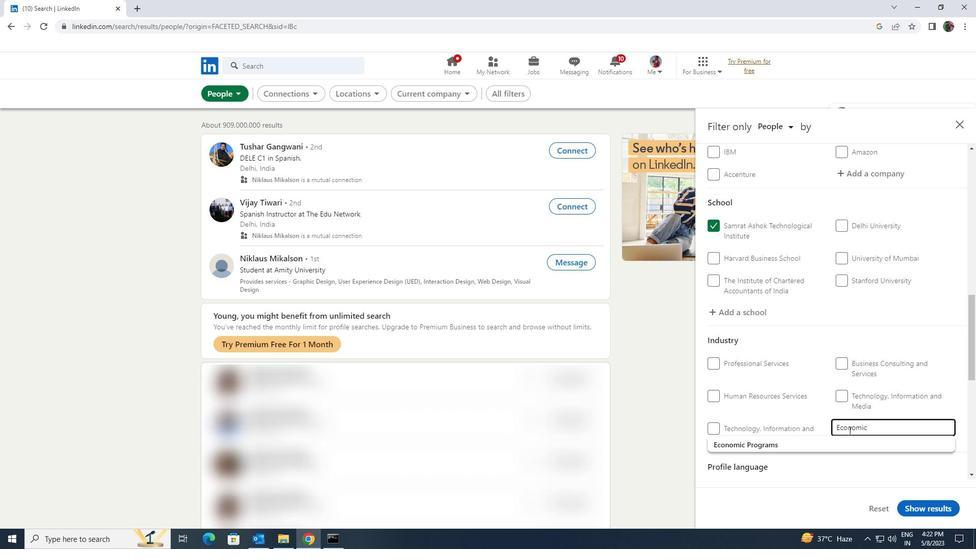 
Action: Mouse pressed left at (846, 435)
Screenshot: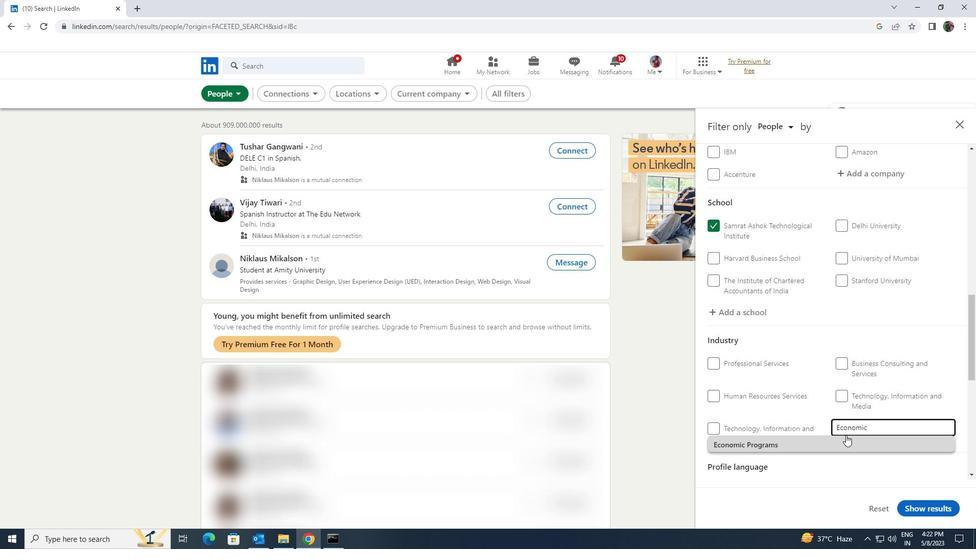 
Action: Mouse scrolled (846, 434) with delta (0, 0)
Screenshot: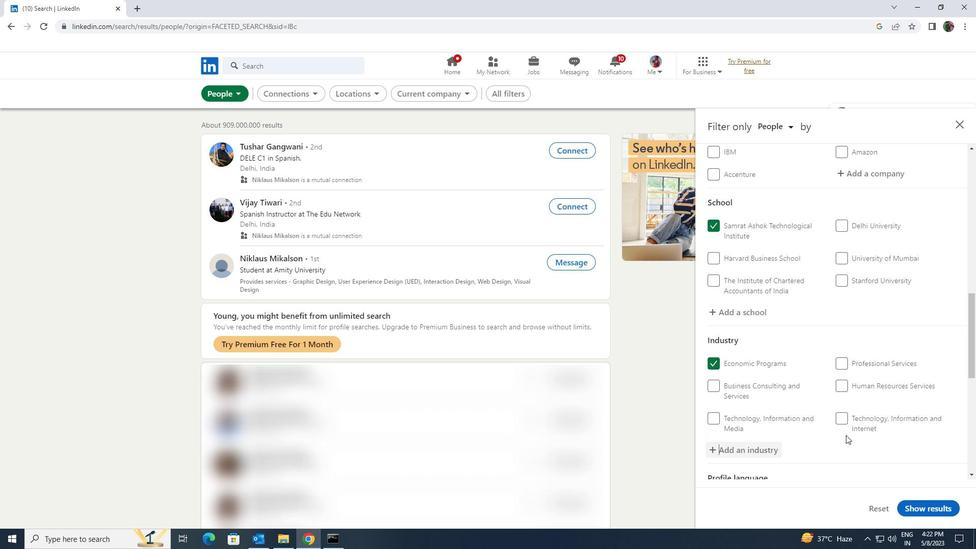 
Action: Mouse scrolled (846, 434) with delta (0, 0)
Screenshot: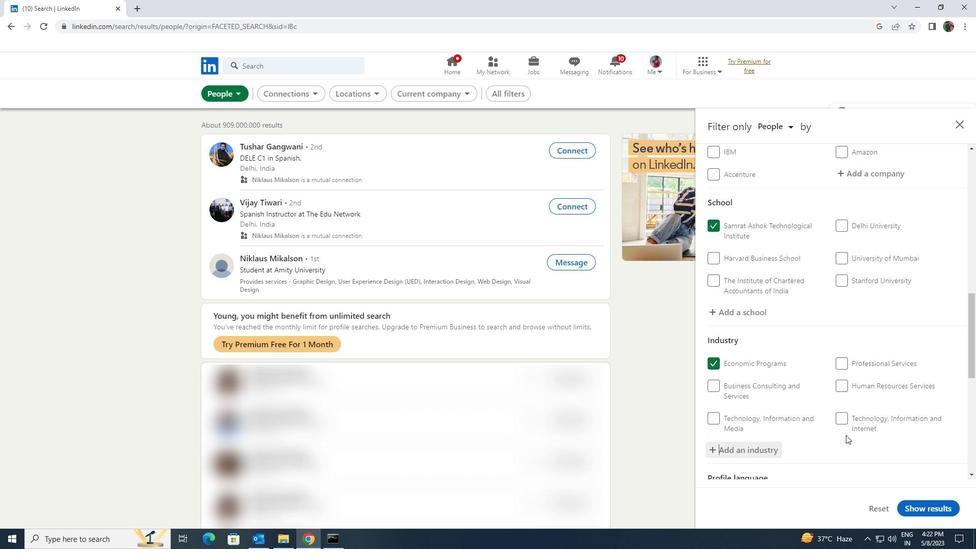 
Action: Mouse scrolled (846, 434) with delta (0, 0)
Screenshot: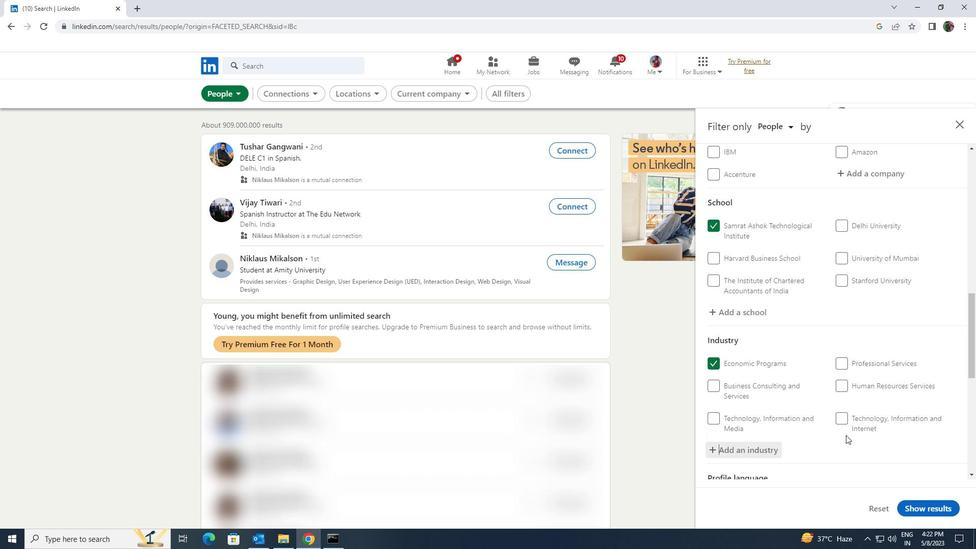 
Action: Mouse scrolled (846, 434) with delta (0, 0)
Screenshot: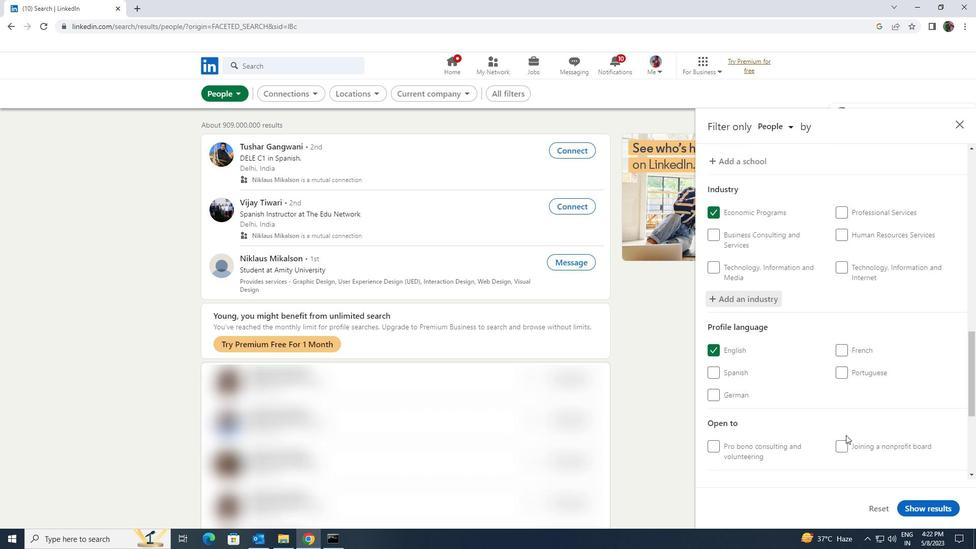 
Action: Mouse scrolled (846, 434) with delta (0, 0)
Screenshot: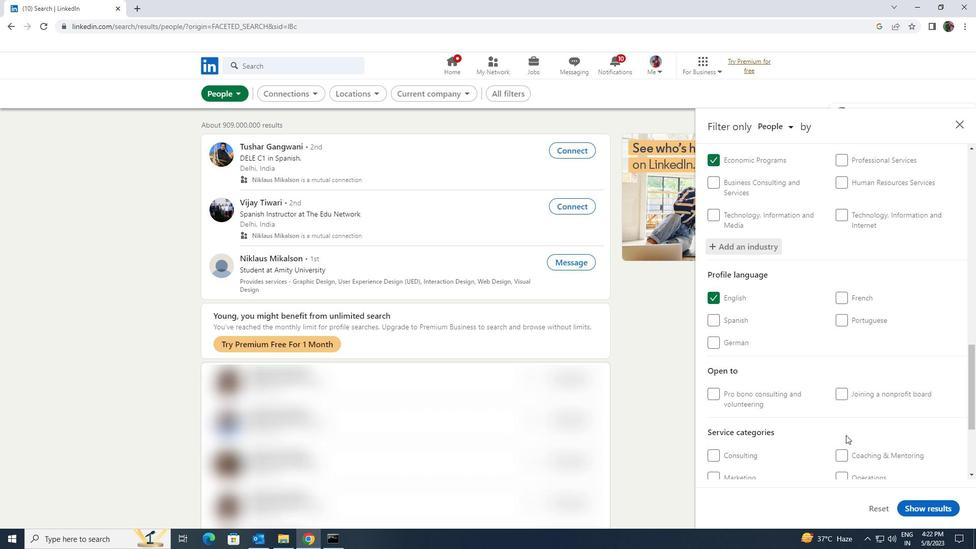 
Action: Mouse scrolled (846, 434) with delta (0, 0)
Screenshot: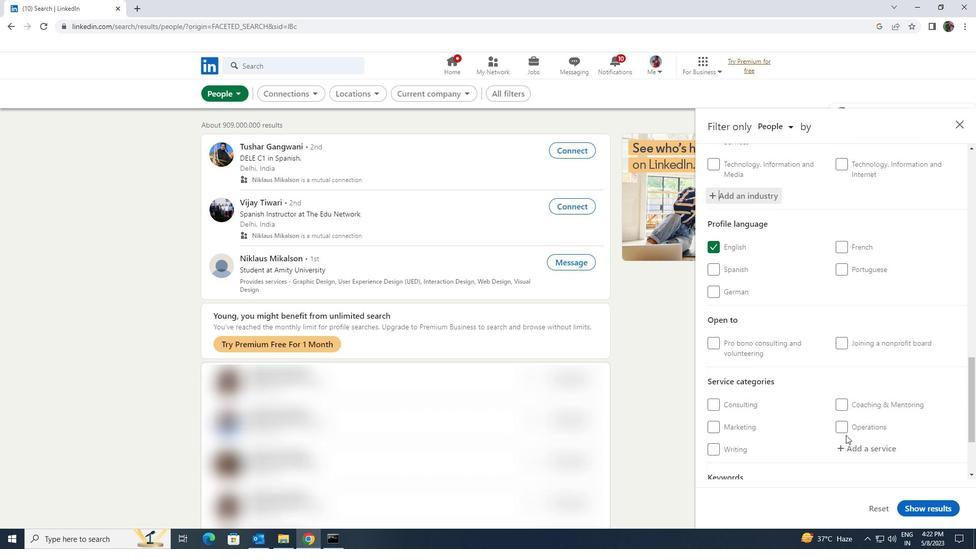 
Action: Mouse moved to (864, 404)
Screenshot: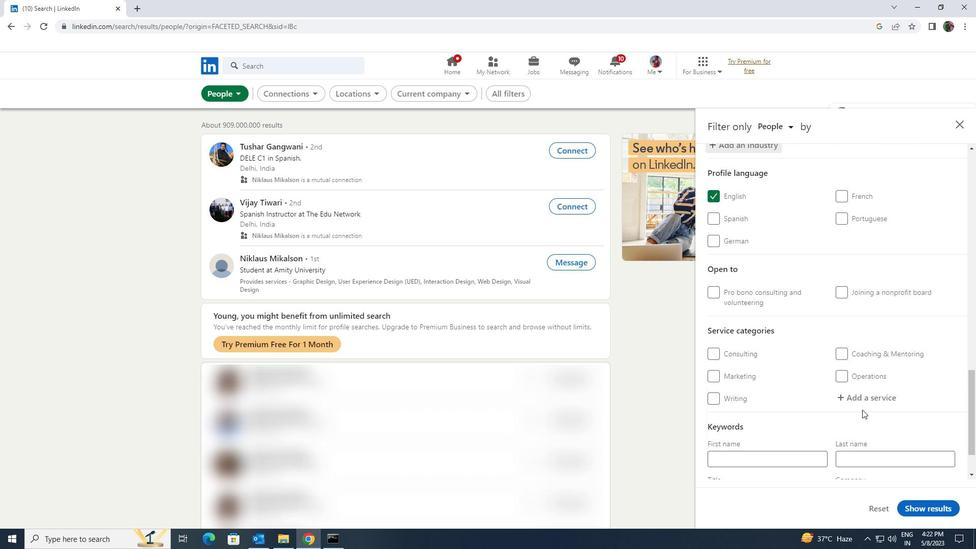 
Action: Mouse pressed left at (864, 404)
Screenshot: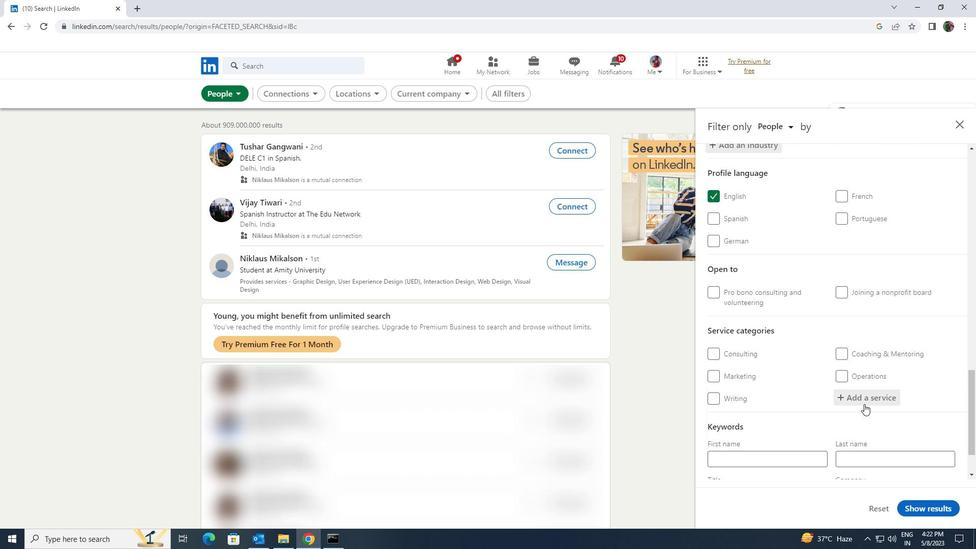 
Action: Key pressed <Key.shift><Key.shift><Key.shift>FILE<Key.space>
Screenshot: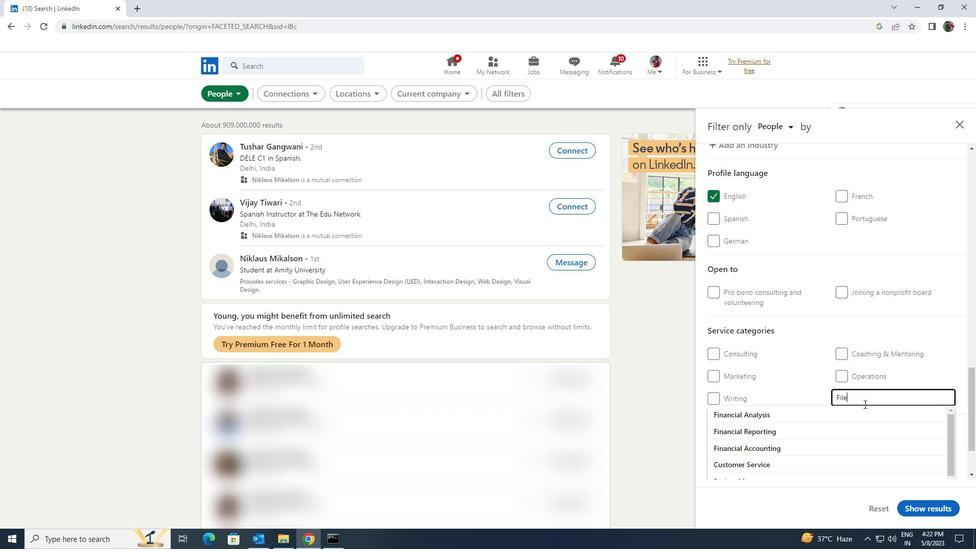 
Action: Mouse moved to (862, 411)
Screenshot: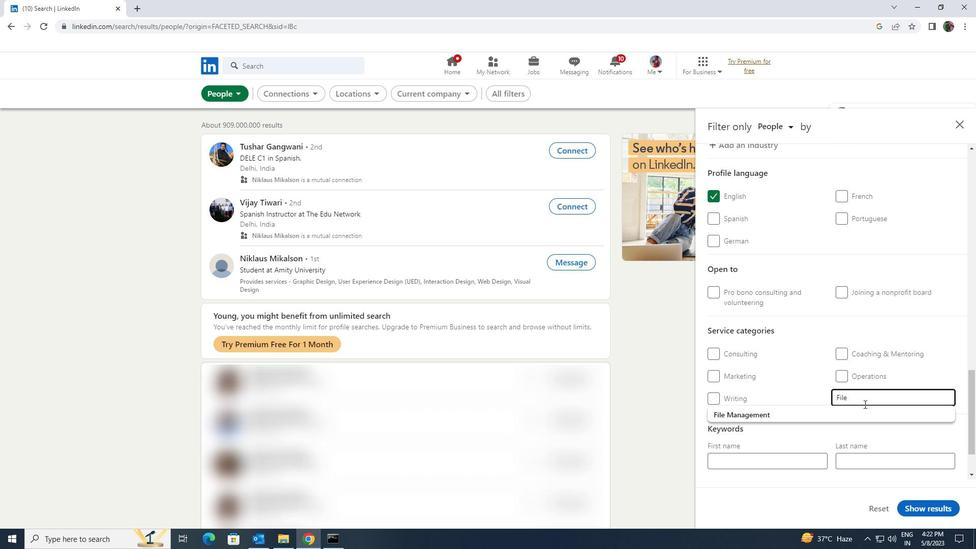 
Action: Mouse pressed left at (862, 411)
Screenshot: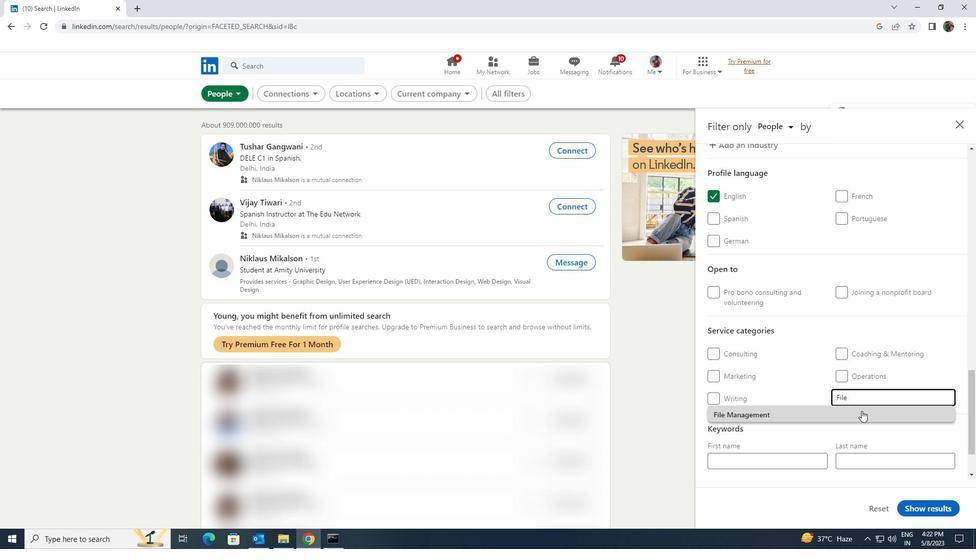 
Action: Mouse scrolled (862, 410) with delta (0, 0)
Screenshot: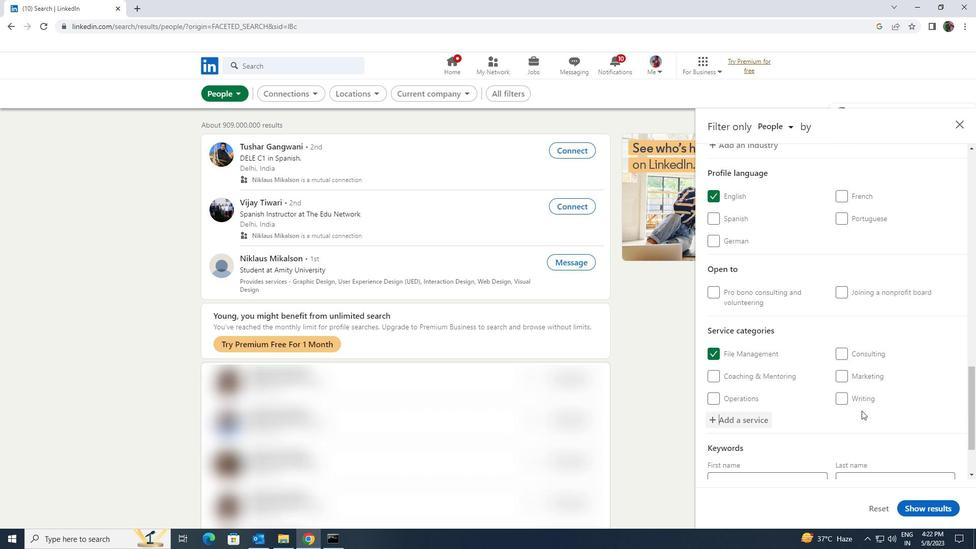 
Action: Mouse scrolled (862, 410) with delta (0, 0)
Screenshot: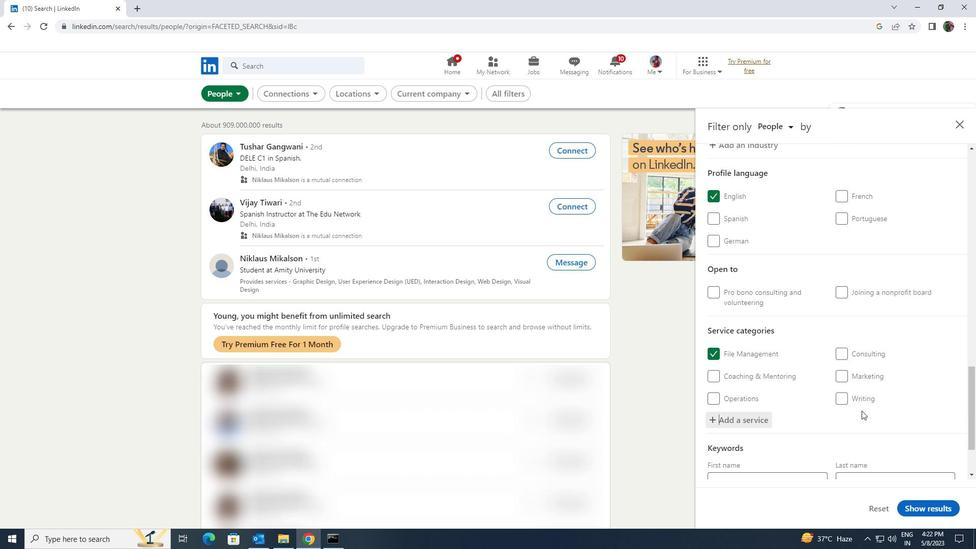 
Action: Mouse scrolled (862, 410) with delta (0, 0)
Screenshot: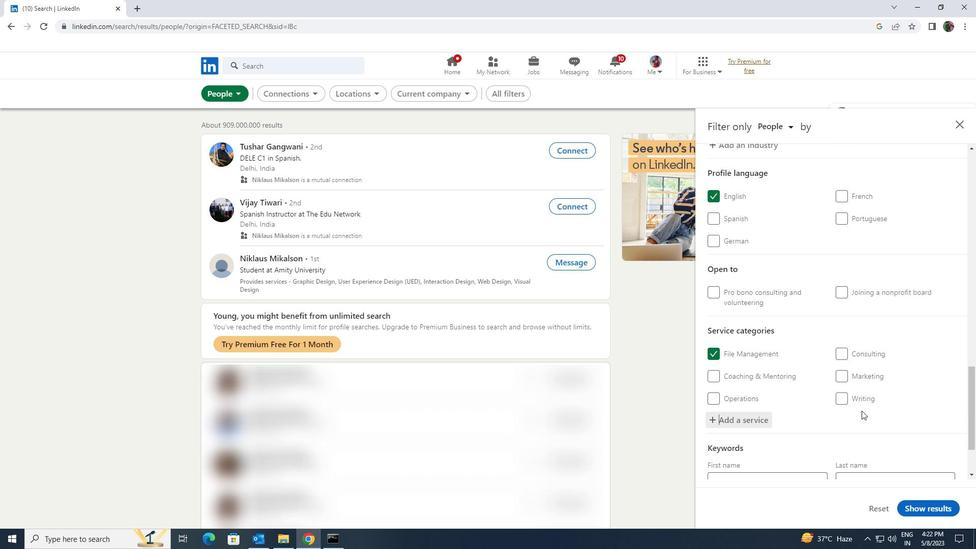 
Action: Mouse scrolled (862, 410) with delta (0, 0)
Screenshot: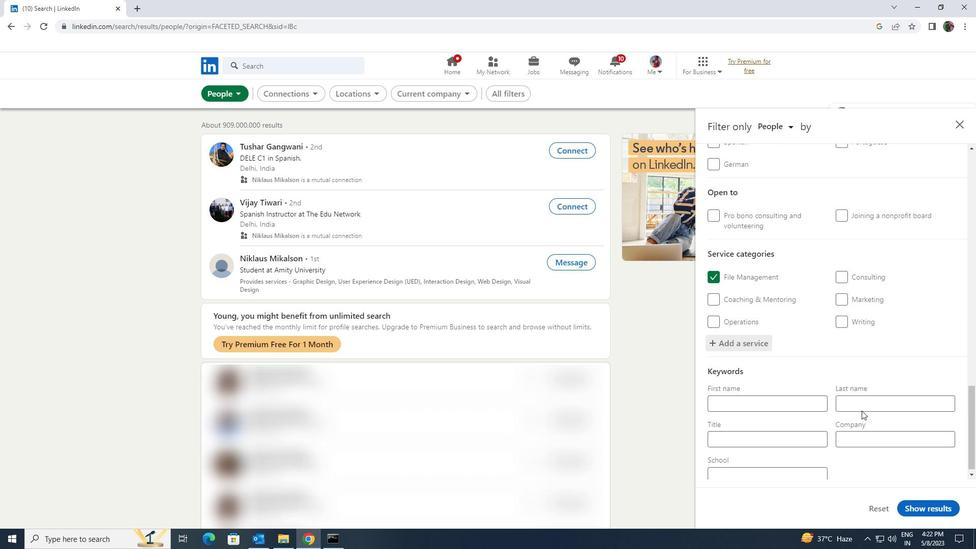 
Action: Mouse scrolled (862, 410) with delta (0, 0)
Screenshot: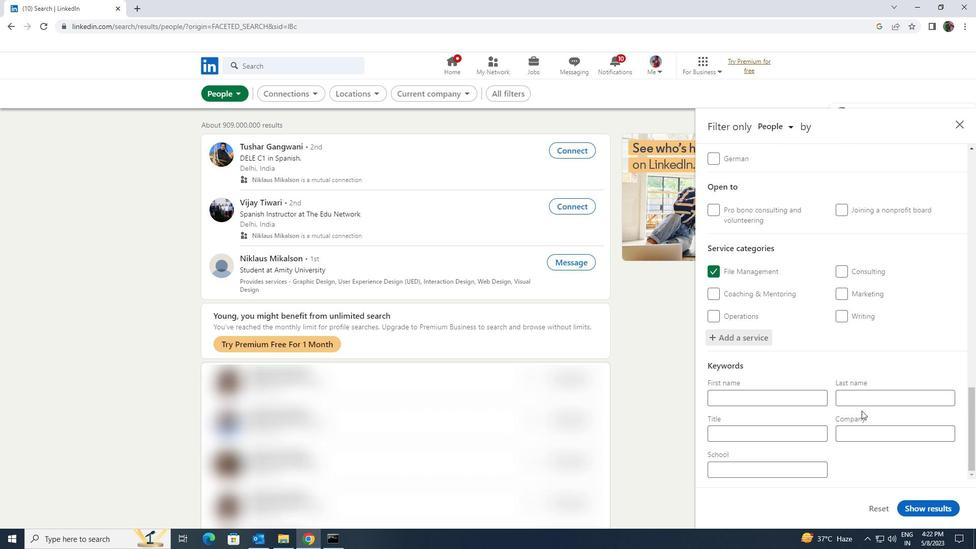 
Action: Mouse moved to (812, 433)
Screenshot: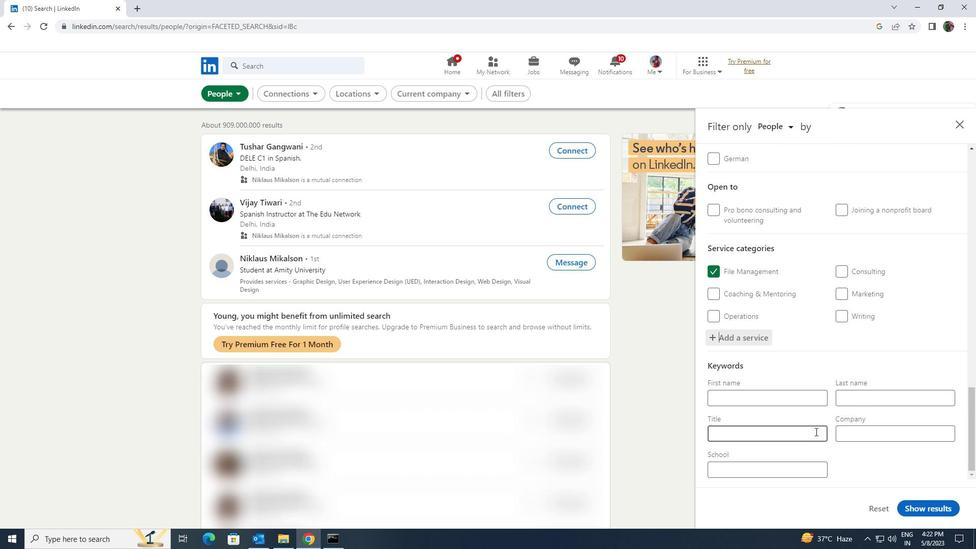 
Action: Mouse pressed left at (812, 433)
Screenshot: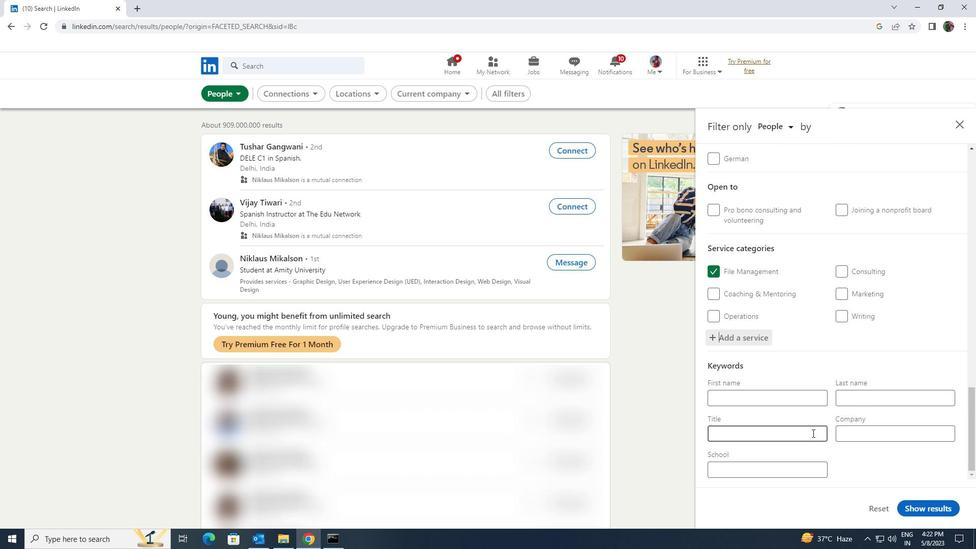 
Action: Key pressed <Key.shift><Key.shift><Key.shift><Key.shift><Key.shift>SALES<Key.space><Key.shift><Key.shift><Key.shift>ASSOCIATE
Screenshot: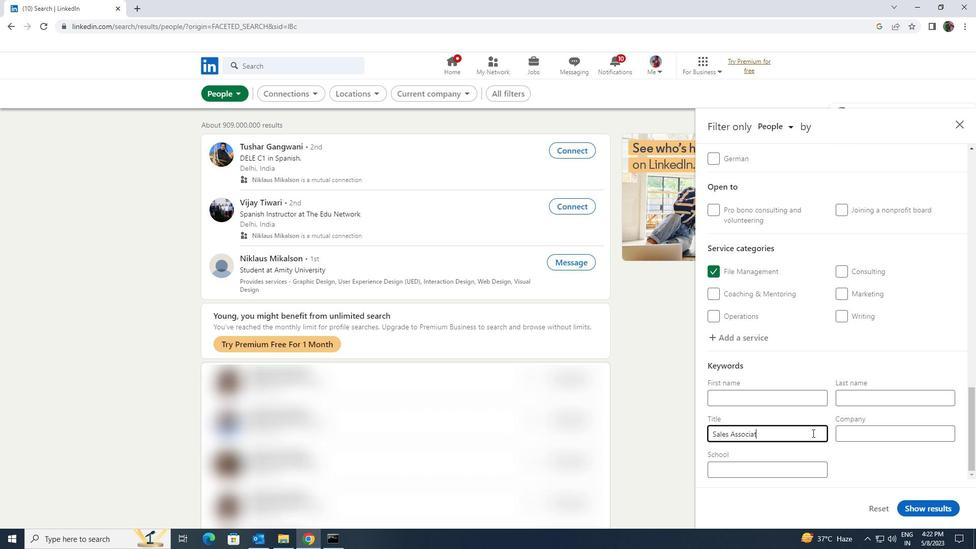 
Action: Mouse moved to (915, 504)
Screenshot: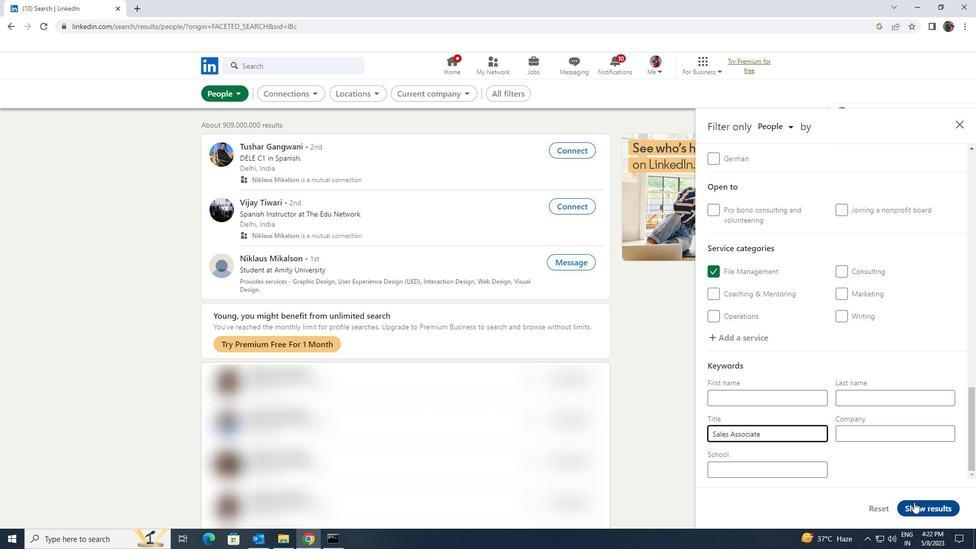 
Action: Mouse pressed left at (915, 504)
Screenshot: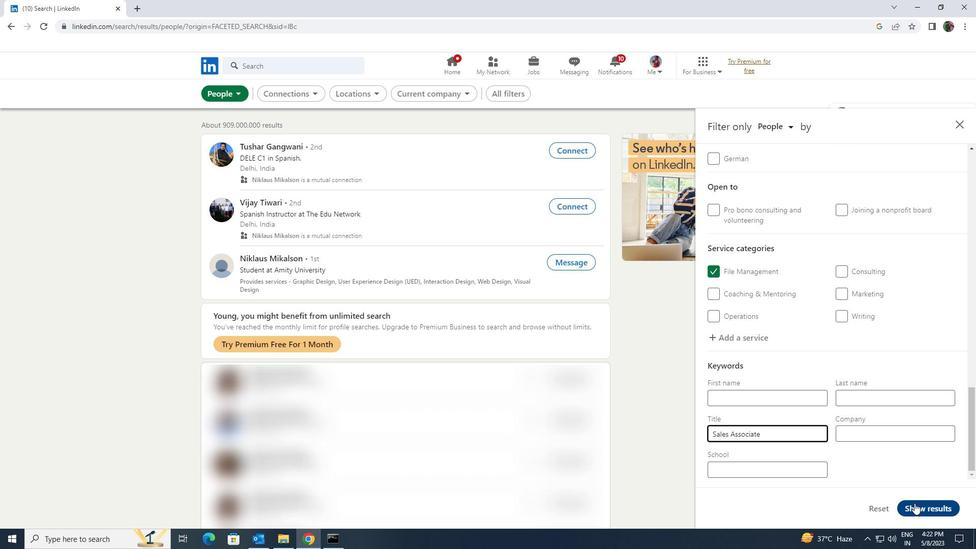 
